 Task: Find connections with filter location Itajuípe with filter topic #newyearwith filter profile language Potuguese with filter current company Canara Bank with filter school Institute of Management Studies (IMS) Ghaziabad - Business School with filter industry Accessible Hardware Manufacturing with filter service category Financial Reporting with filter keywords title B2B Sales Specialist
Action: Mouse moved to (481, 90)
Screenshot: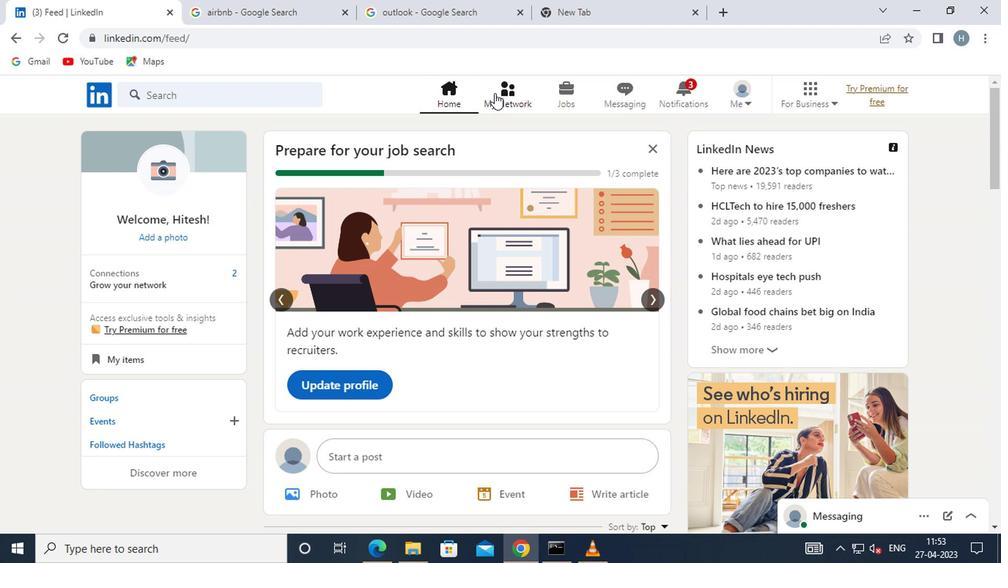 
Action: Mouse pressed left at (481, 90)
Screenshot: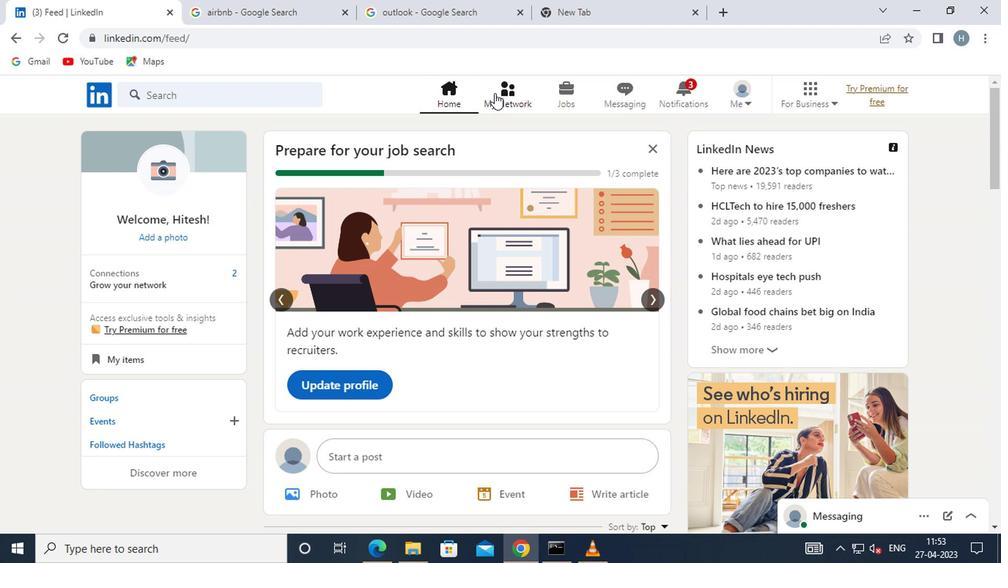 
Action: Mouse moved to (223, 164)
Screenshot: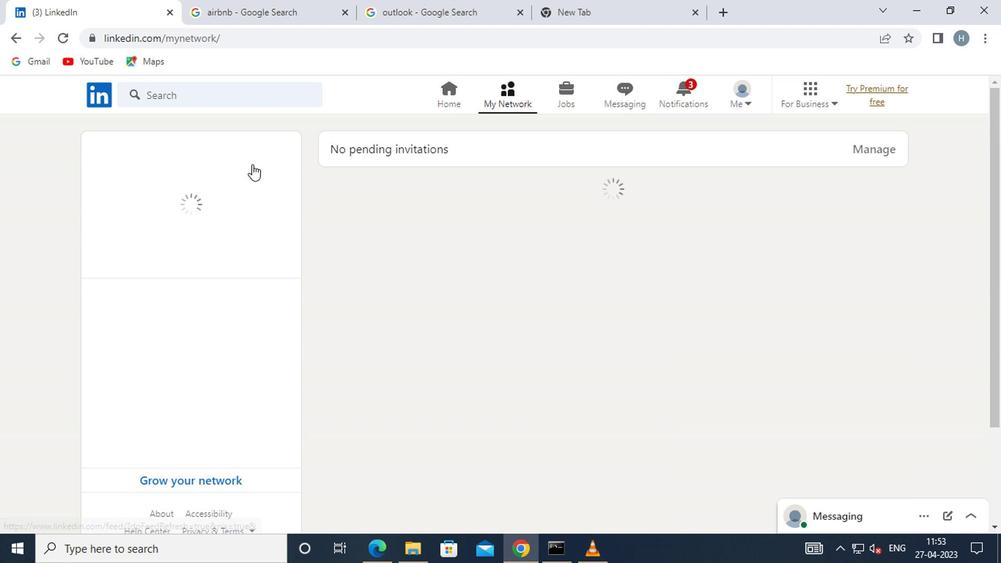 
Action: Mouse pressed left at (223, 164)
Screenshot: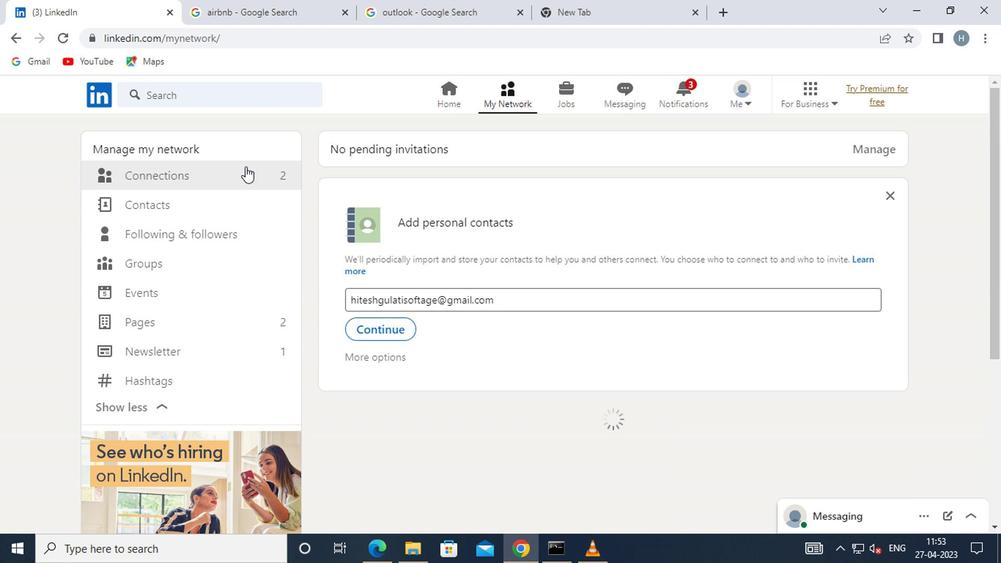 
Action: Mouse moved to (580, 172)
Screenshot: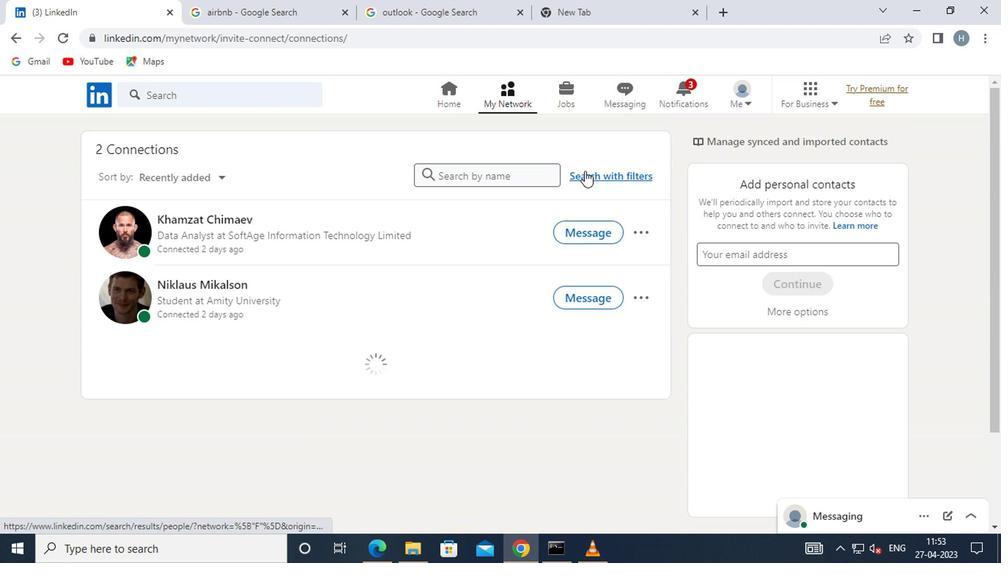 
Action: Mouse pressed left at (580, 172)
Screenshot: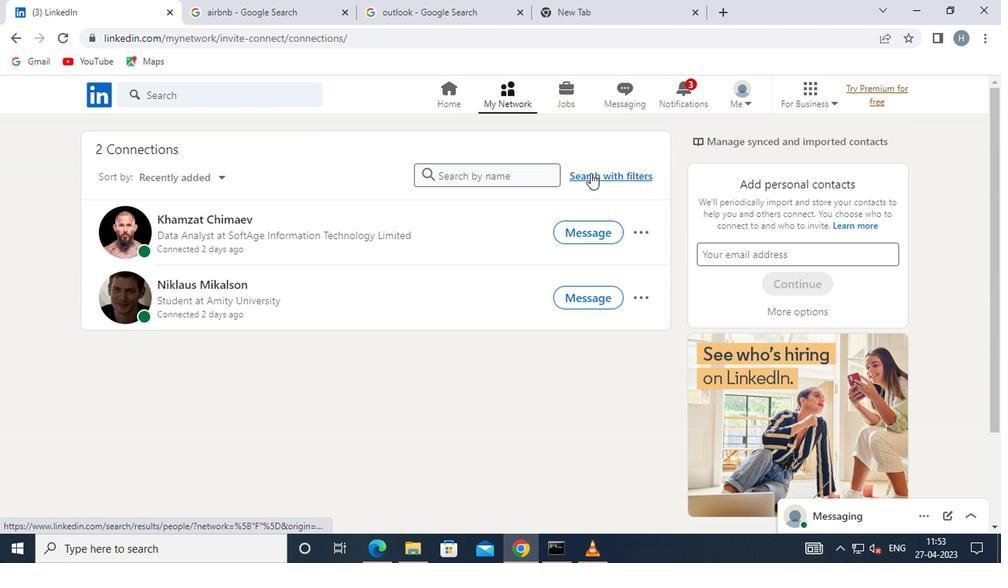 
Action: Mouse moved to (533, 137)
Screenshot: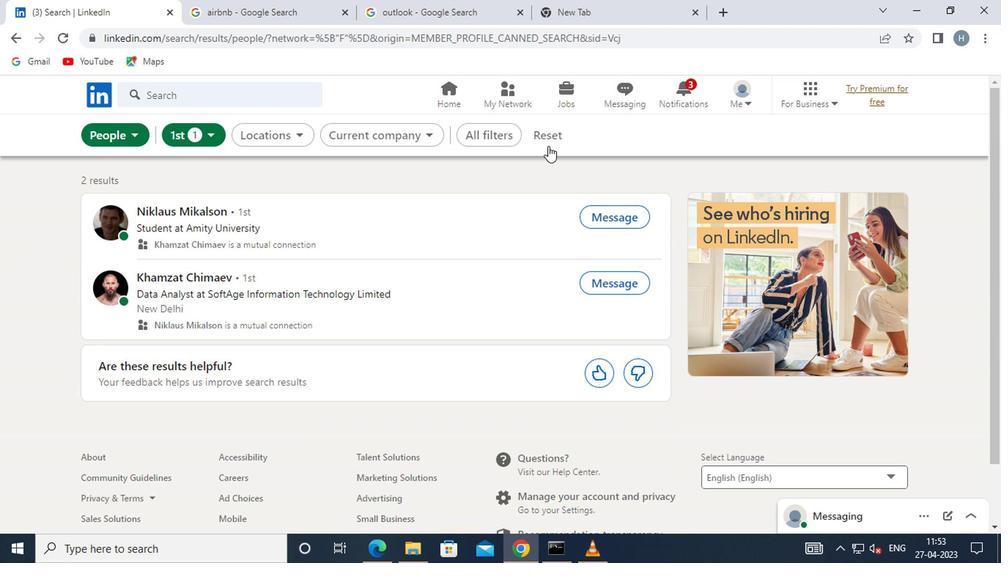 
Action: Mouse pressed left at (533, 137)
Screenshot: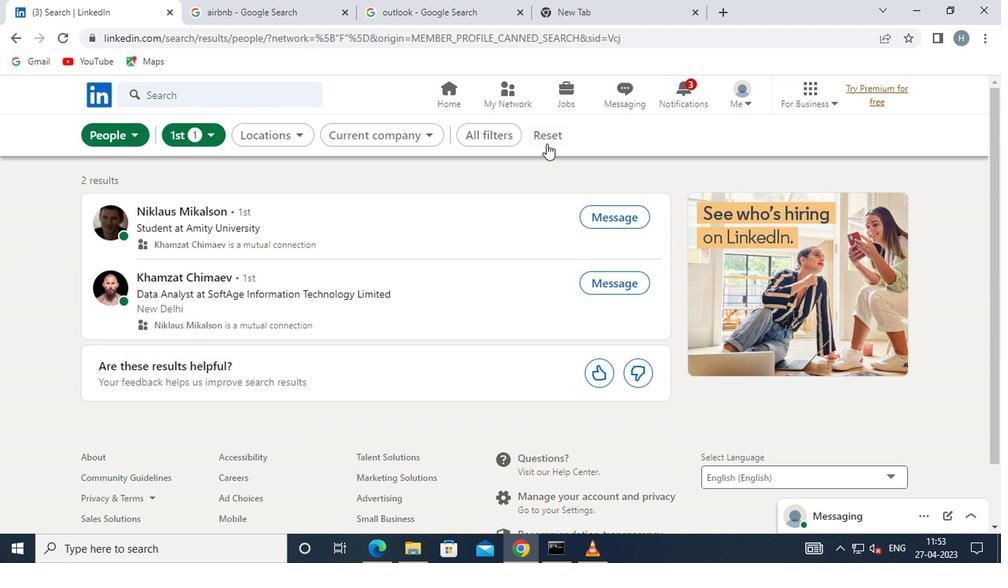 
Action: Mouse moved to (501, 130)
Screenshot: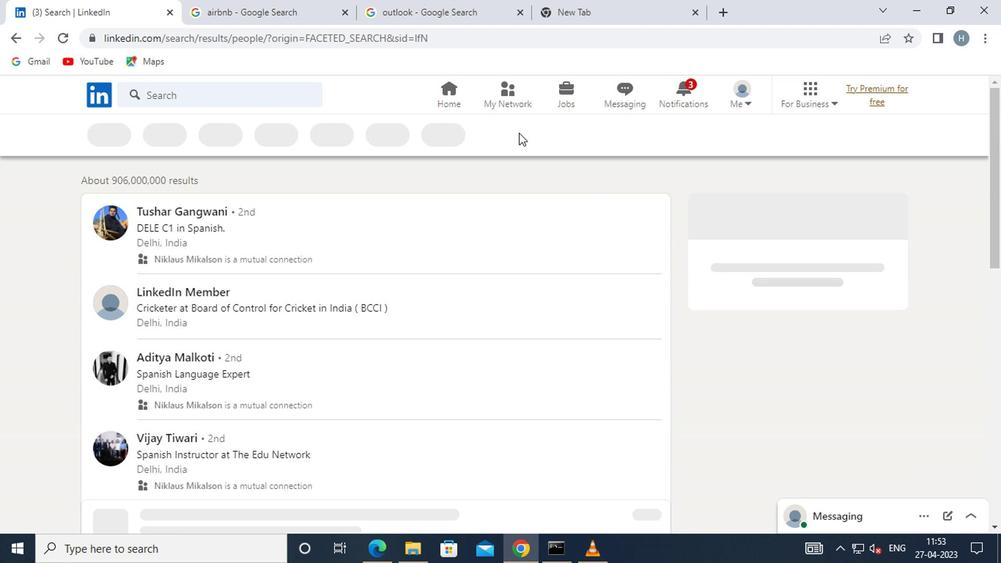 
Action: Mouse pressed left at (501, 130)
Screenshot: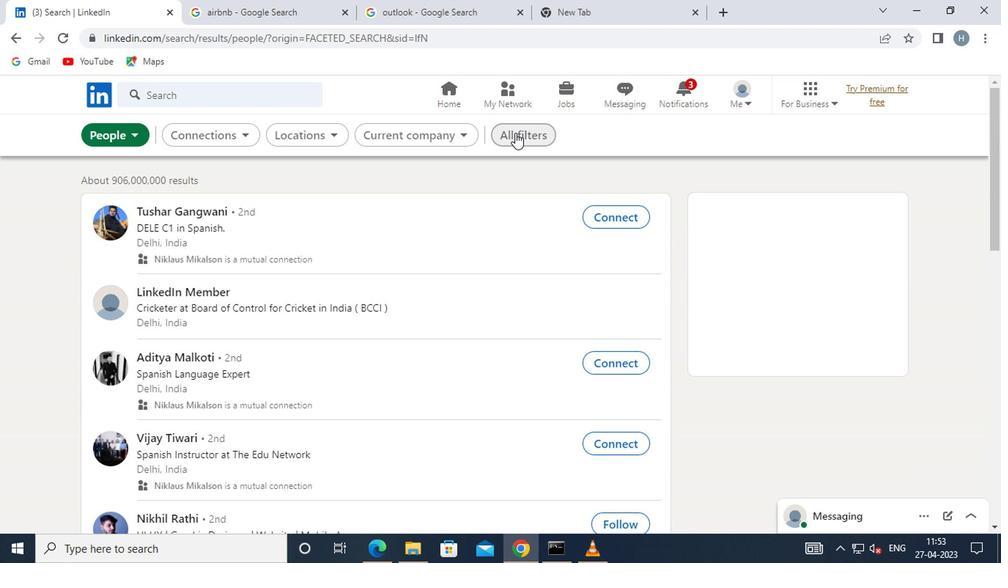 
Action: Mouse moved to (734, 249)
Screenshot: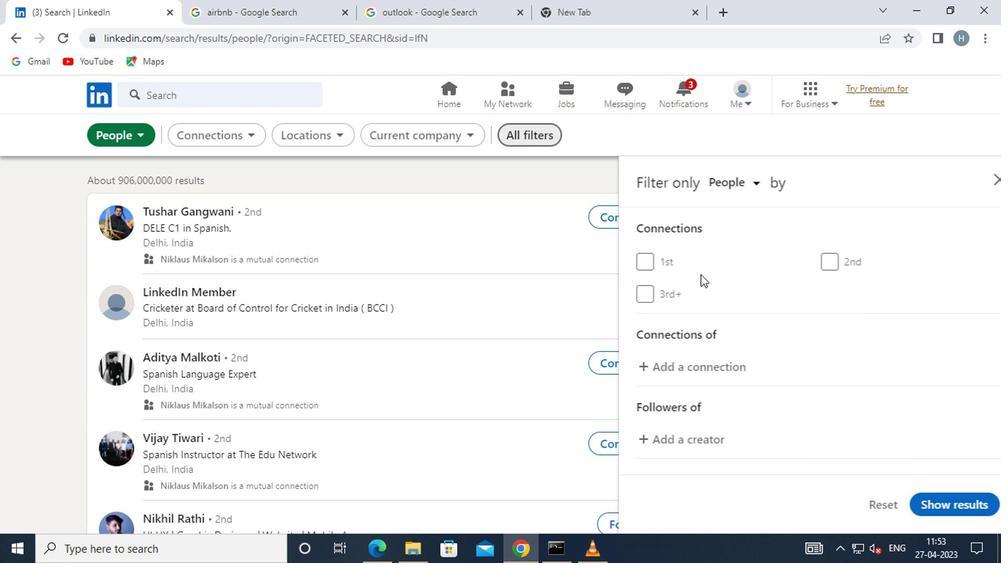 
Action: Mouse scrolled (734, 248) with delta (0, 0)
Screenshot: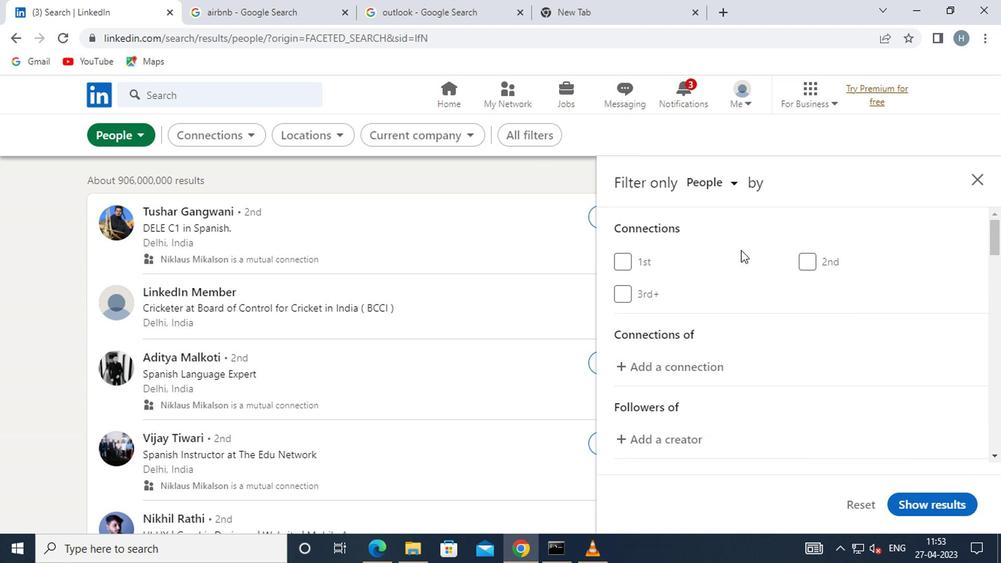 
Action: Mouse scrolled (734, 248) with delta (0, 0)
Screenshot: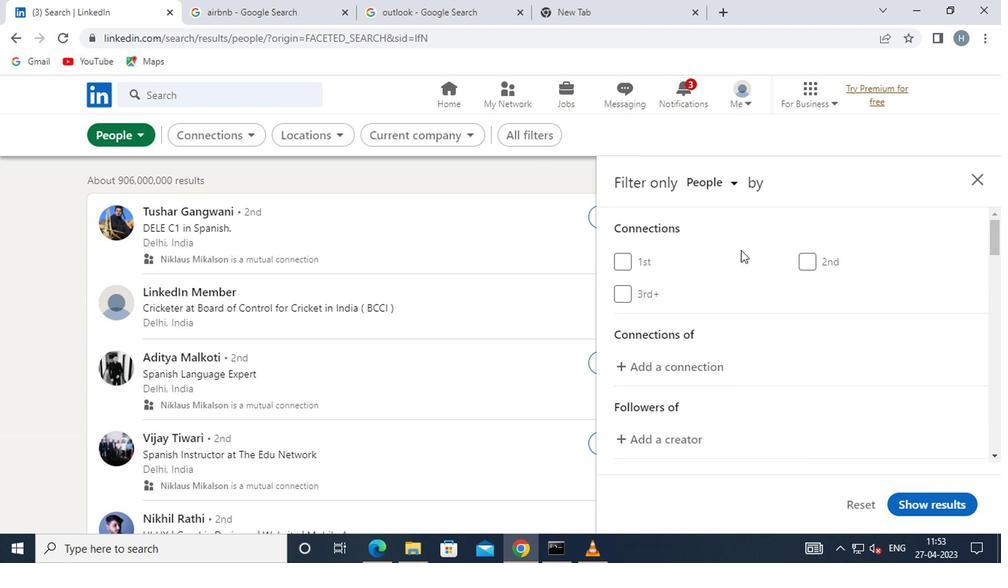 
Action: Mouse moved to (734, 249)
Screenshot: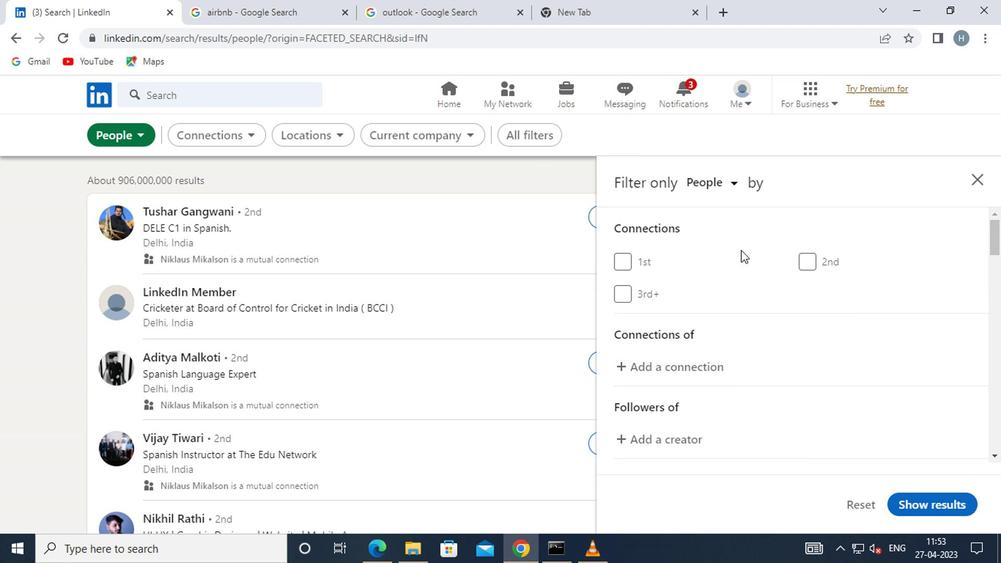 
Action: Mouse scrolled (734, 248) with delta (0, 0)
Screenshot: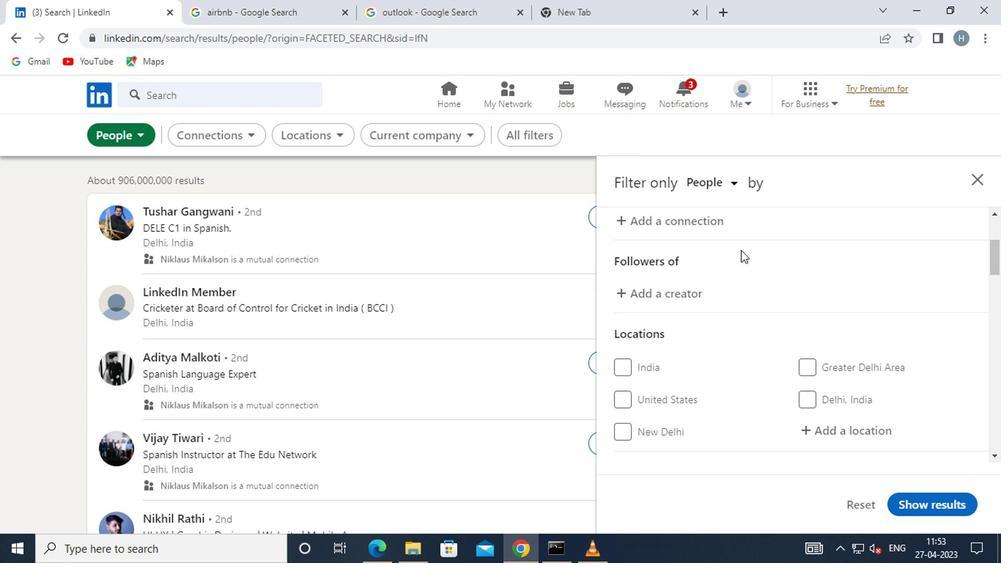
Action: Mouse moved to (822, 354)
Screenshot: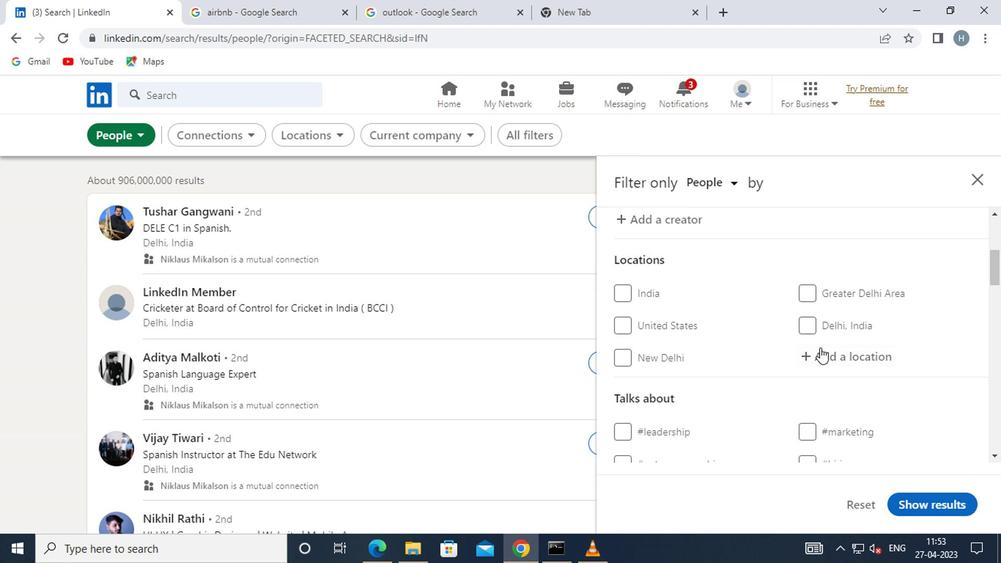 
Action: Mouse pressed left at (822, 354)
Screenshot: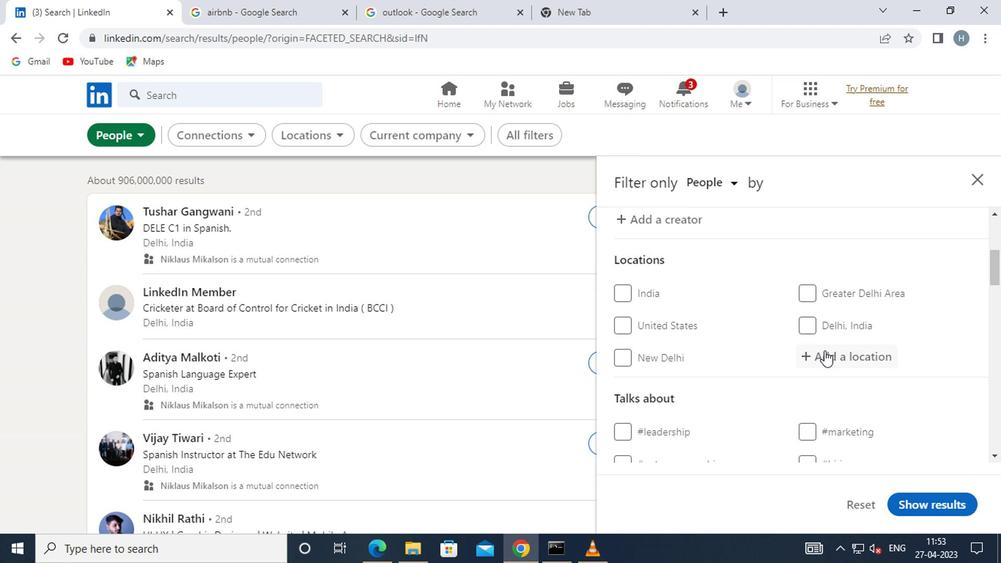 
Action: Mouse moved to (809, 350)
Screenshot: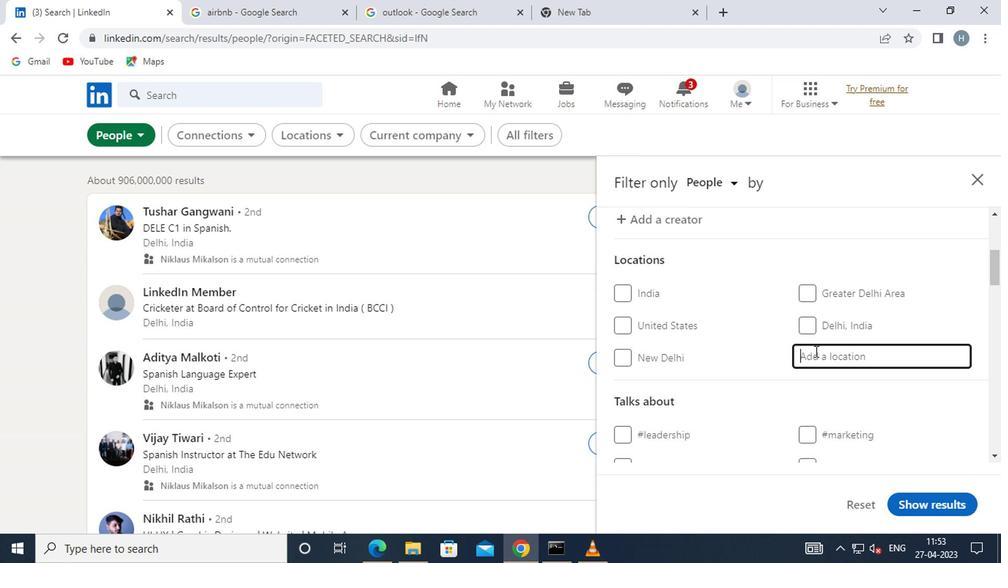 
Action: Key pressed itajuipe
Screenshot: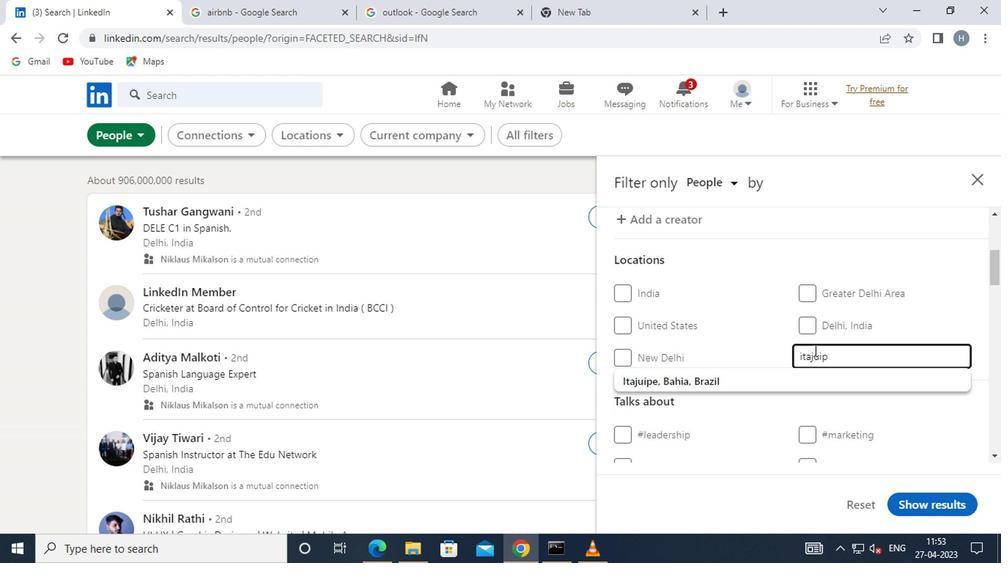 
Action: Mouse moved to (938, 322)
Screenshot: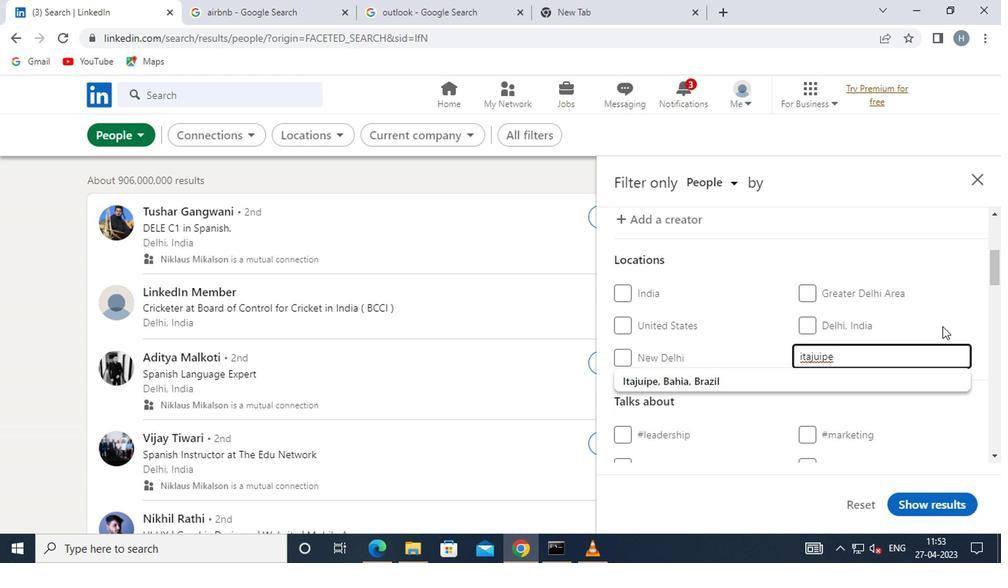 
Action: Mouse pressed left at (938, 322)
Screenshot: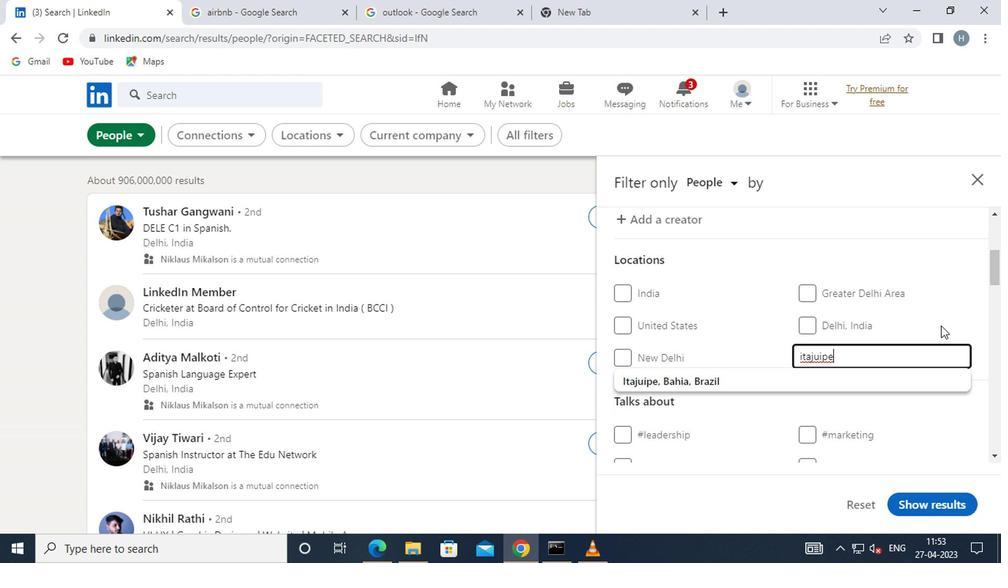 
Action: Mouse moved to (935, 321)
Screenshot: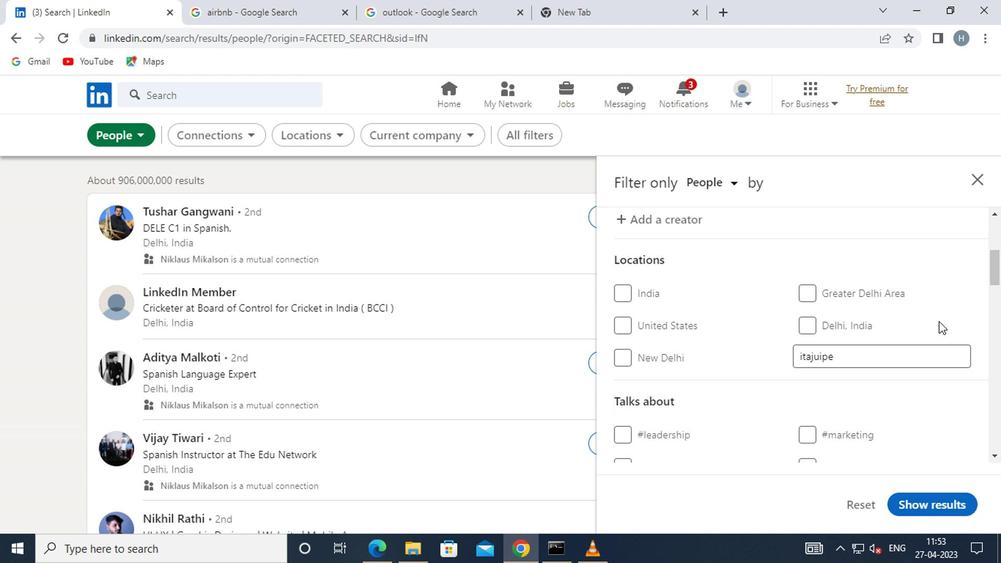 
Action: Mouse scrolled (935, 320) with delta (0, 0)
Screenshot: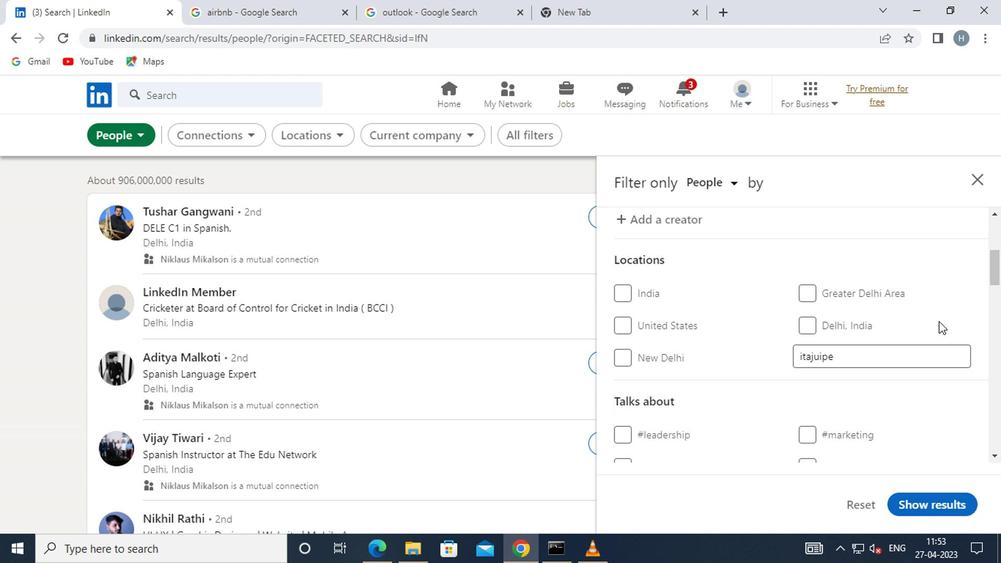 
Action: Mouse moved to (910, 321)
Screenshot: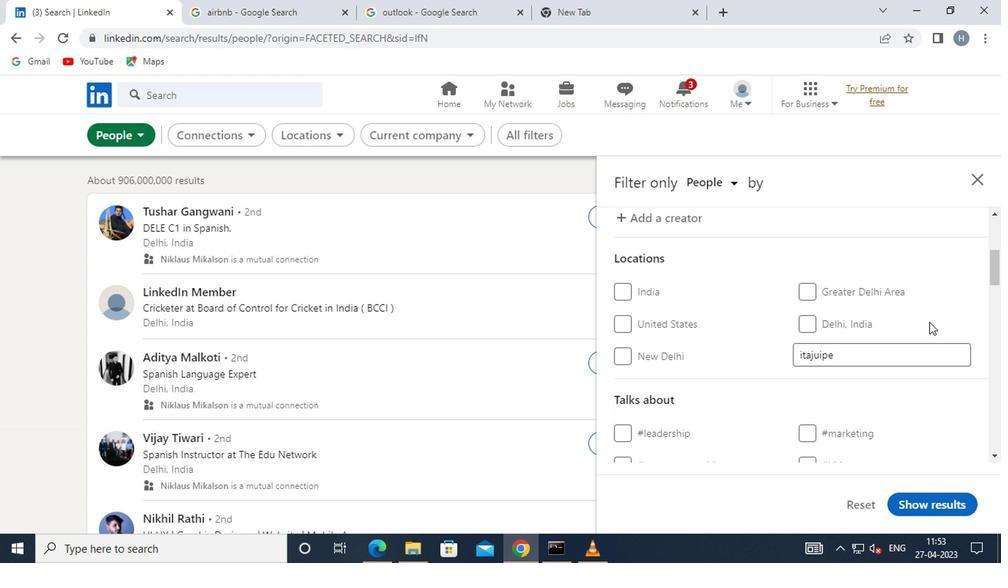 
Action: Mouse scrolled (910, 320) with delta (0, 0)
Screenshot: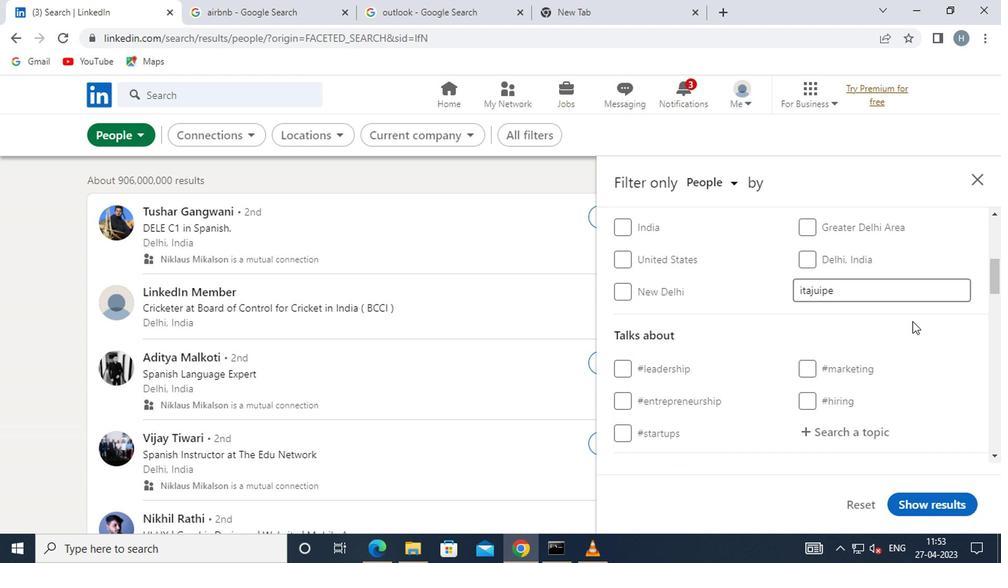 
Action: Mouse moved to (886, 349)
Screenshot: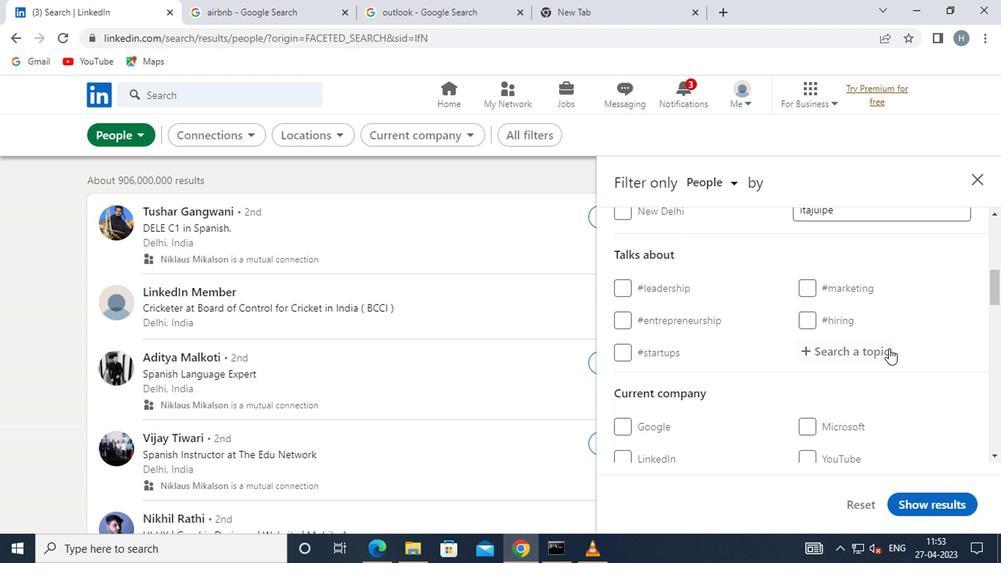 
Action: Mouse pressed left at (886, 349)
Screenshot: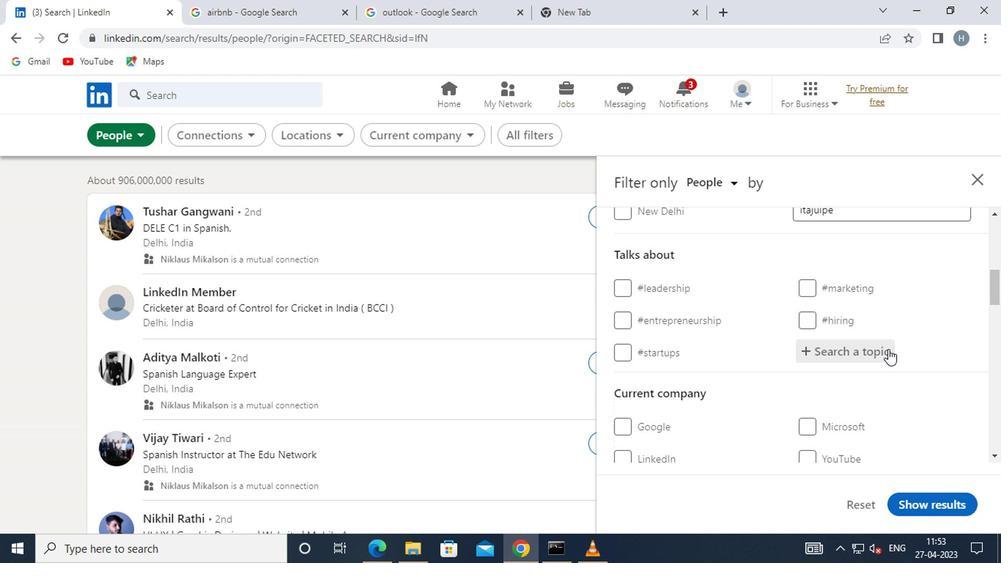 
Action: Mouse moved to (883, 348)
Screenshot: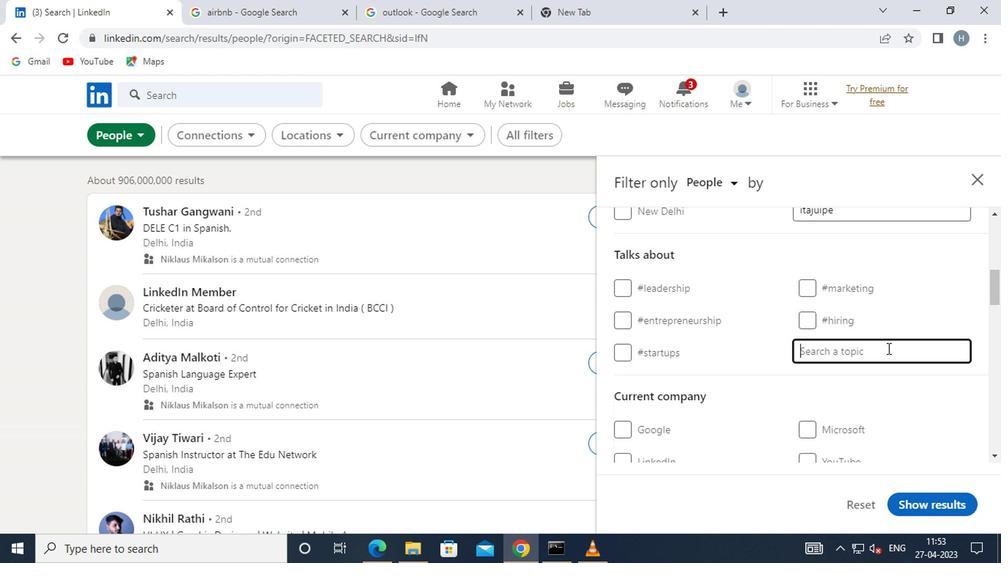 
Action: Key pressed <Key.shift><Key.shift><Key.shift>#NEWYEARWITH
Screenshot: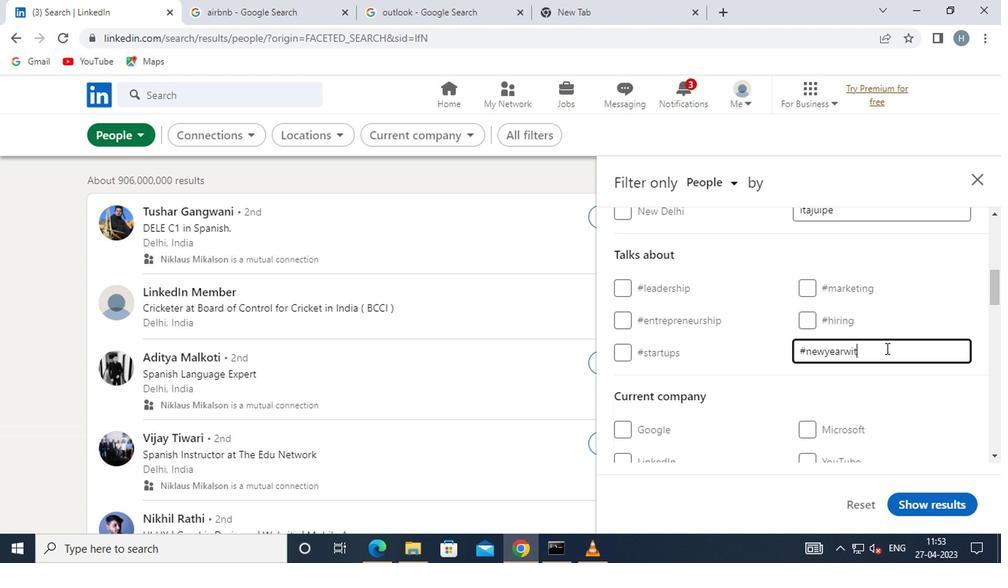 
Action: Mouse moved to (909, 382)
Screenshot: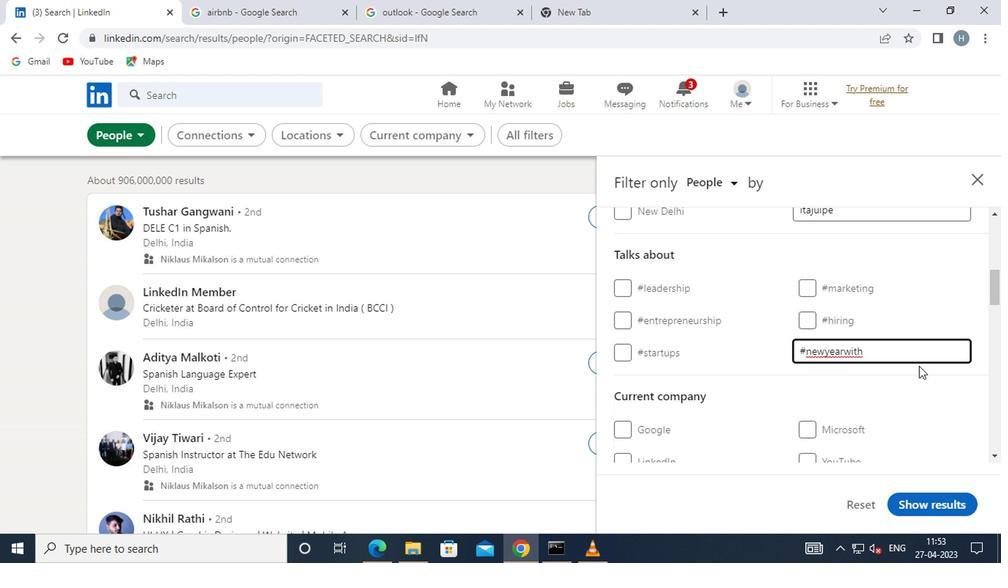 
Action: Mouse pressed left at (909, 382)
Screenshot: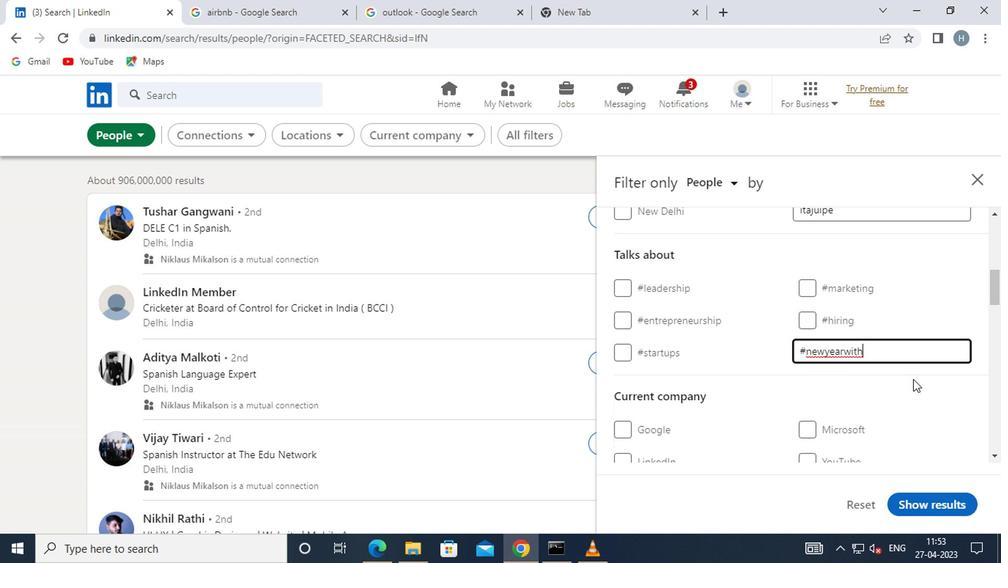 
Action: Mouse moved to (905, 382)
Screenshot: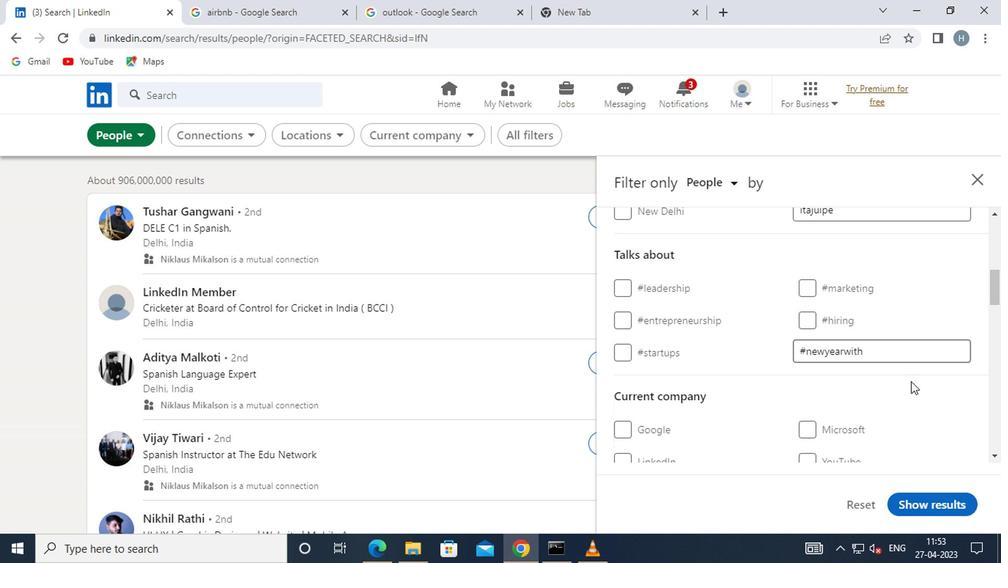 
Action: Mouse scrolled (905, 382) with delta (0, 0)
Screenshot: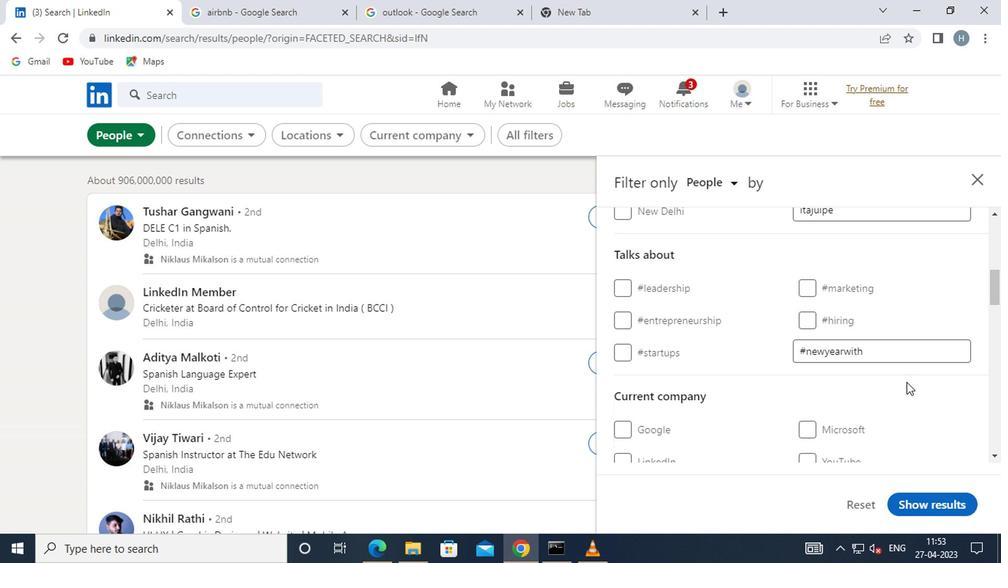 
Action: Mouse scrolled (905, 382) with delta (0, 0)
Screenshot: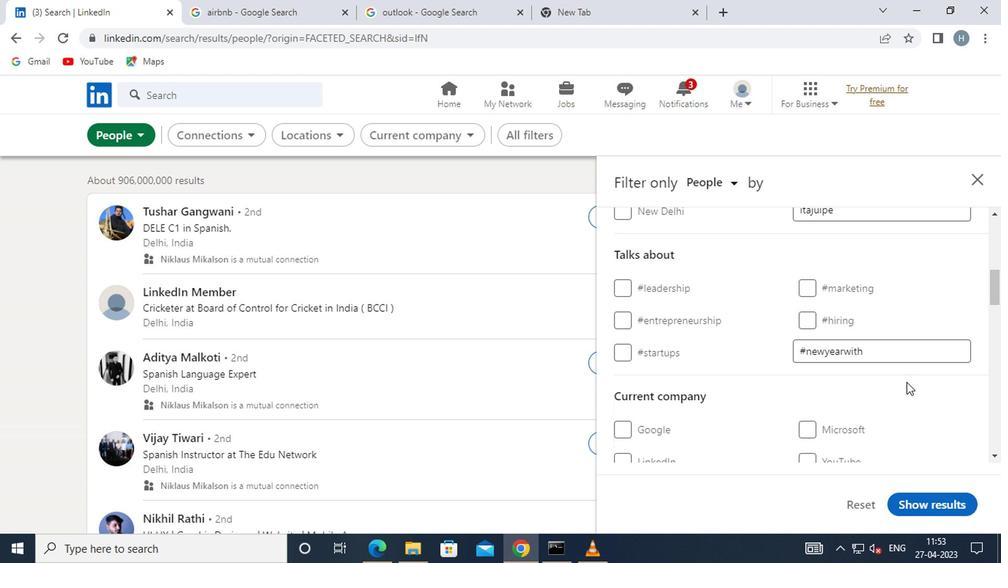 
Action: Mouse moved to (865, 338)
Screenshot: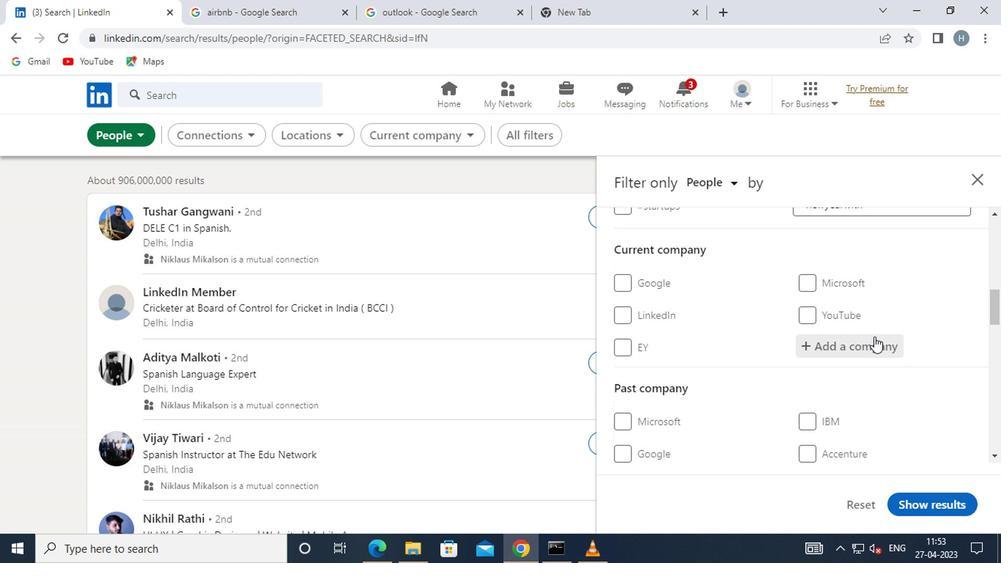 
Action: Mouse pressed left at (865, 338)
Screenshot: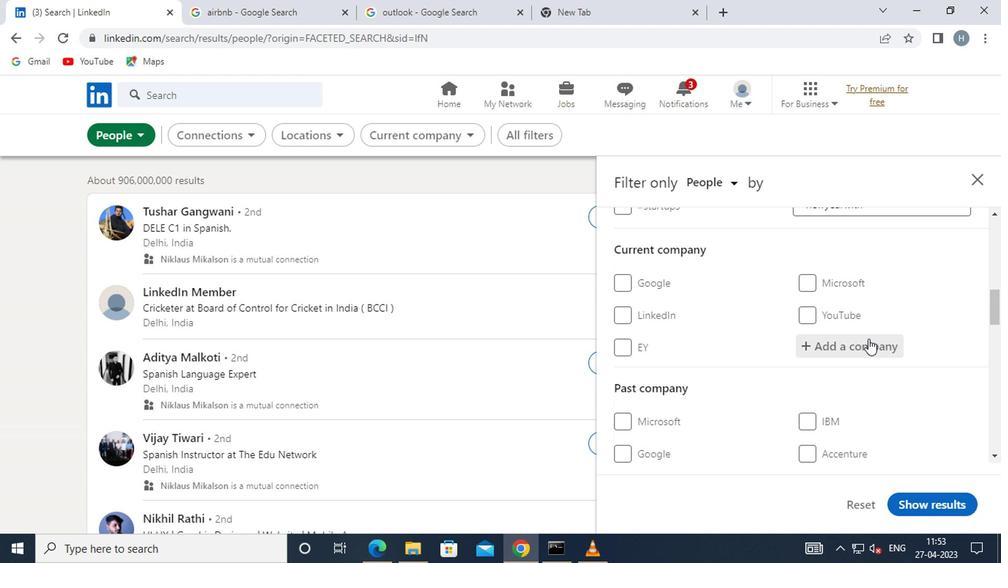 
Action: Key pressed CANARA
Screenshot: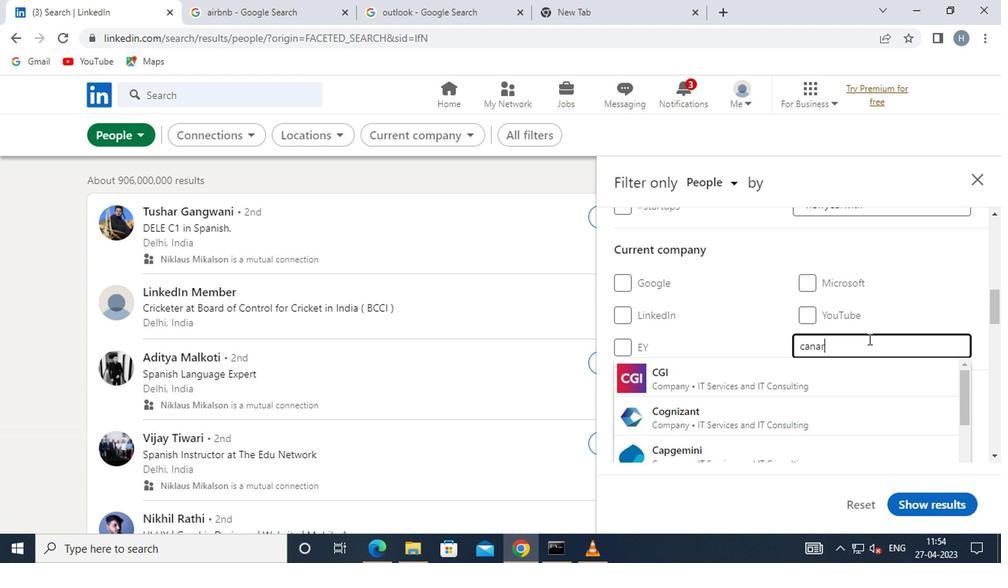 
Action: Mouse moved to (777, 373)
Screenshot: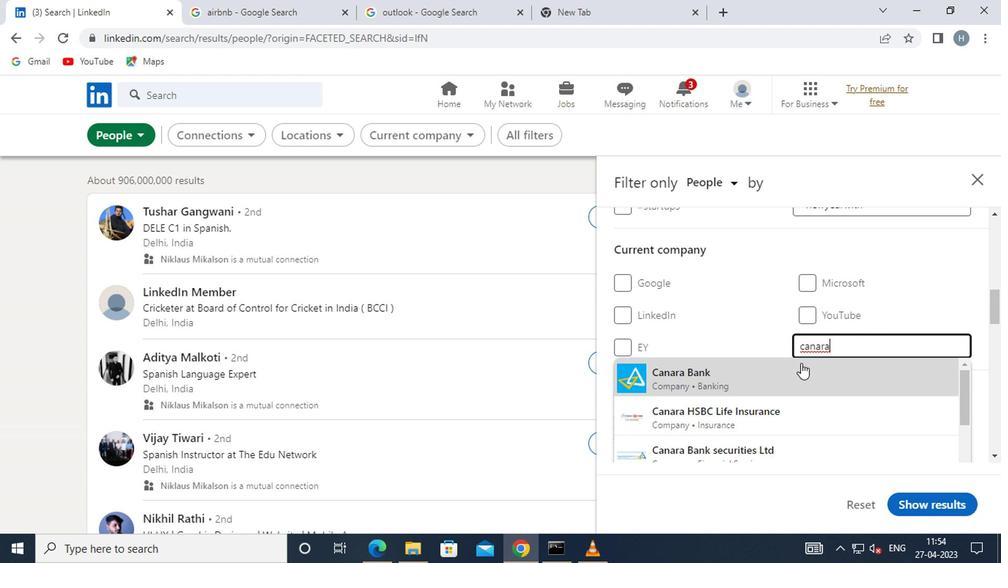 
Action: Mouse pressed left at (777, 373)
Screenshot: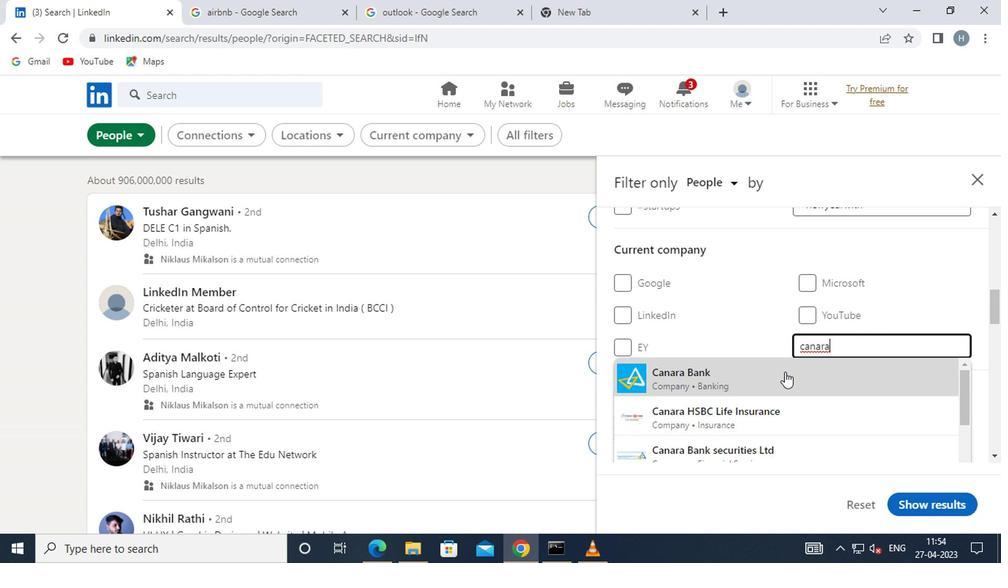 
Action: Mouse moved to (770, 343)
Screenshot: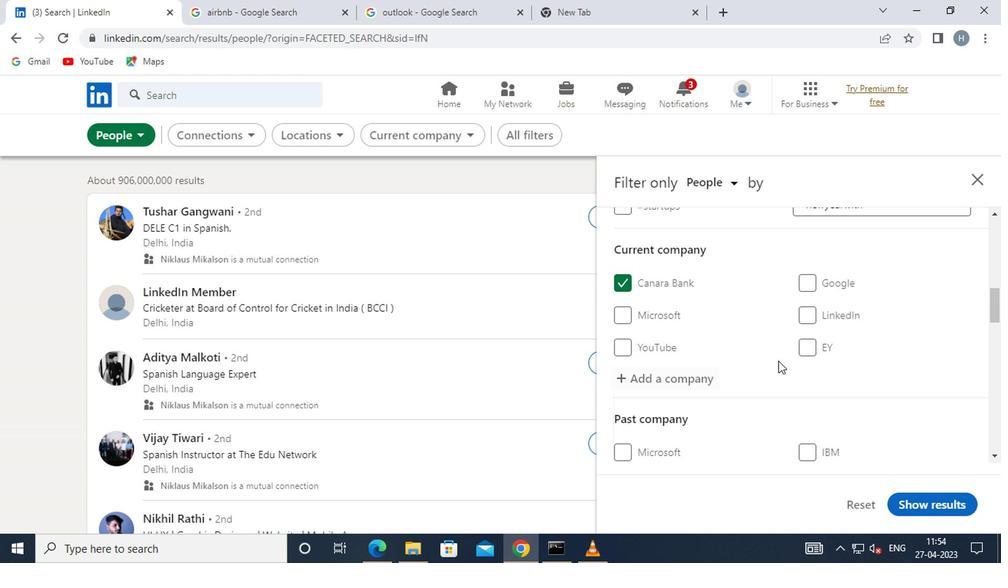 
Action: Mouse scrolled (770, 342) with delta (0, -1)
Screenshot: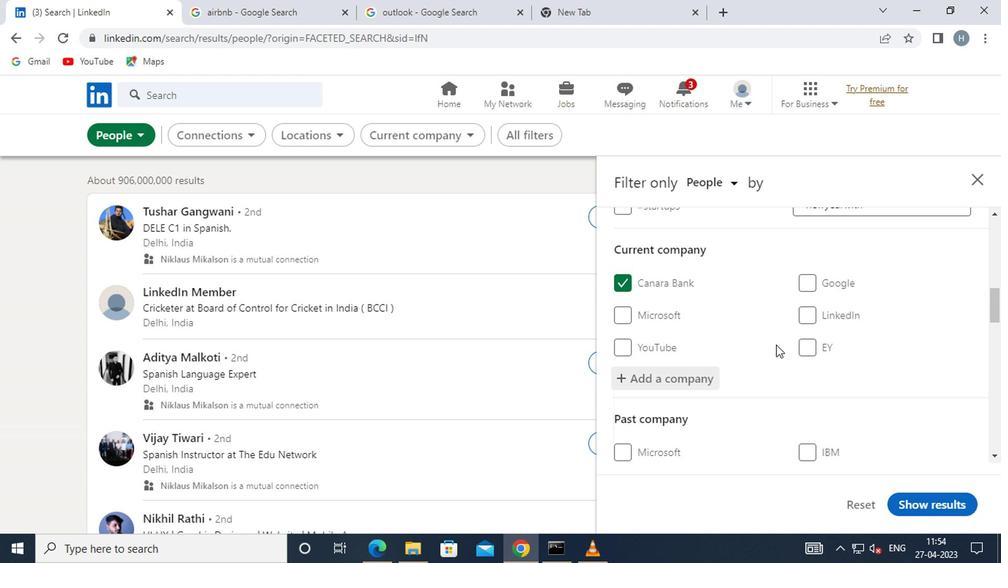 
Action: Mouse scrolled (770, 342) with delta (0, -1)
Screenshot: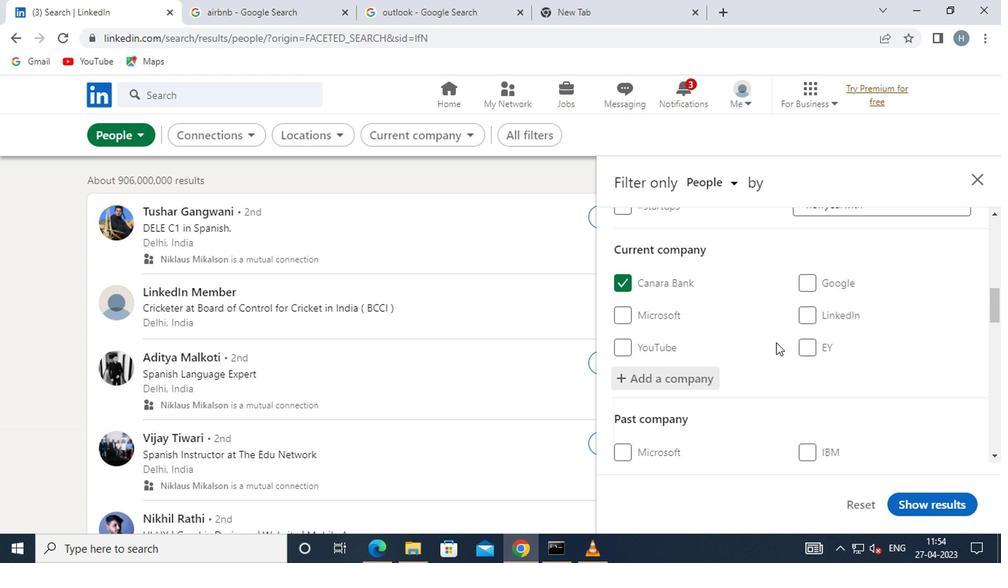 
Action: Mouse moved to (769, 343)
Screenshot: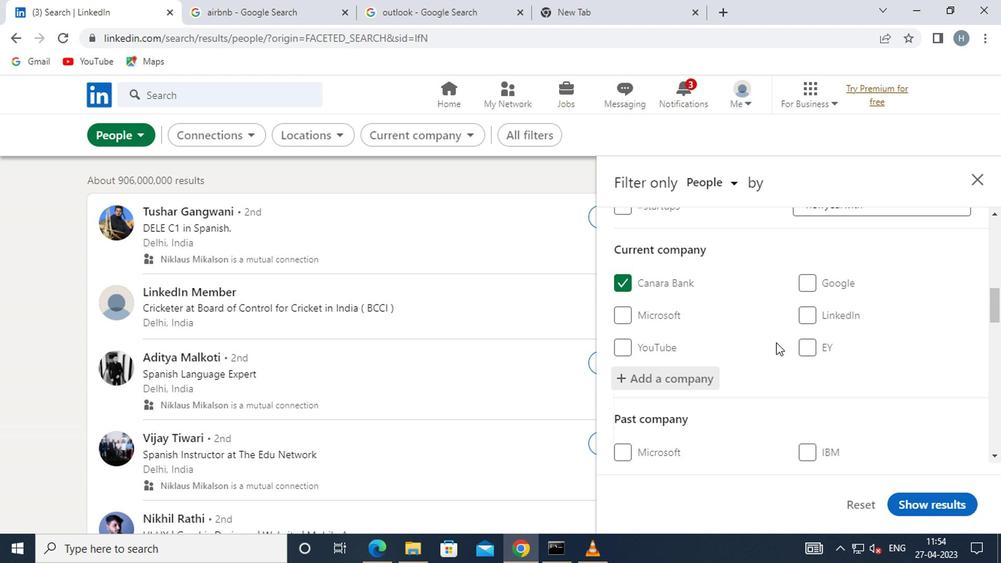 
Action: Mouse scrolled (769, 342) with delta (0, -1)
Screenshot: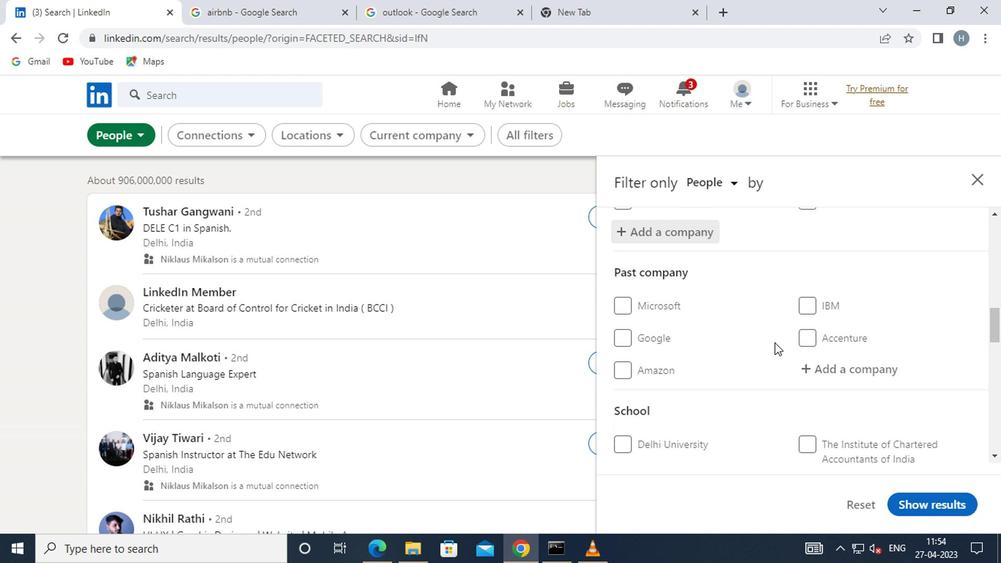 
Action: Mouse scrolled (769, 342) with delta (0, -1)
Screenshot: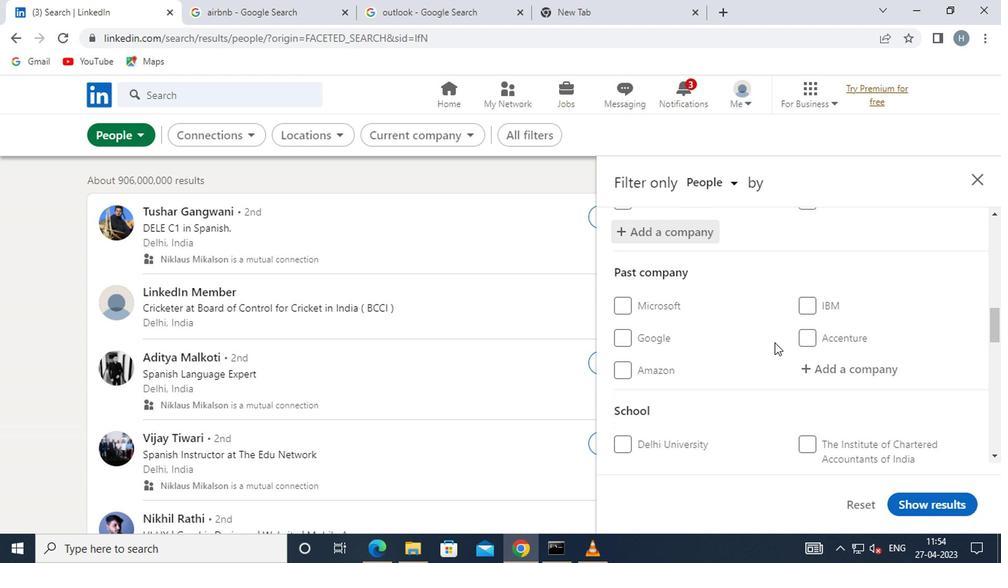 
Action: Mouse moved to (862, 376)
Screenshot: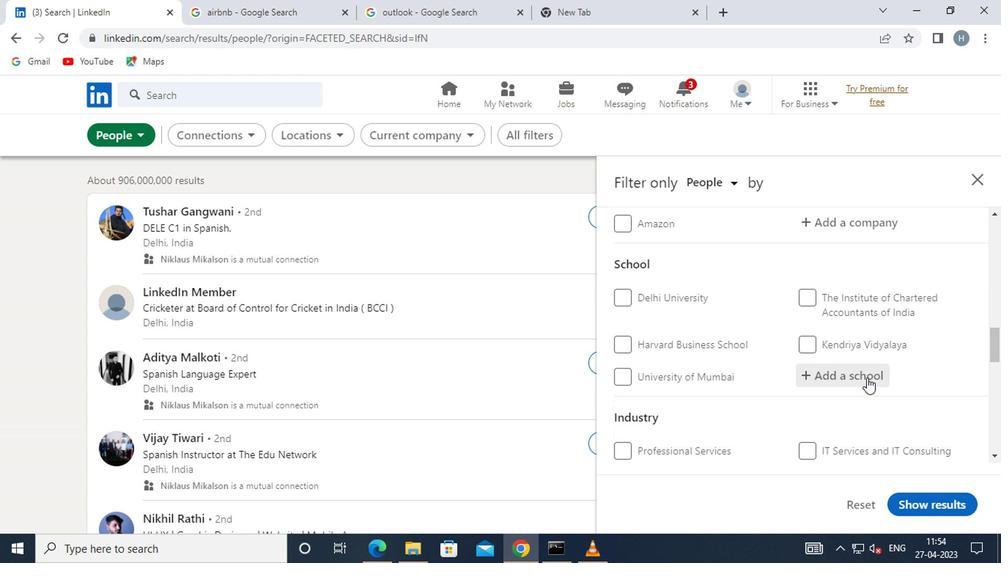 
Action: Mouse pressed left at (862, 376)
Screenshot: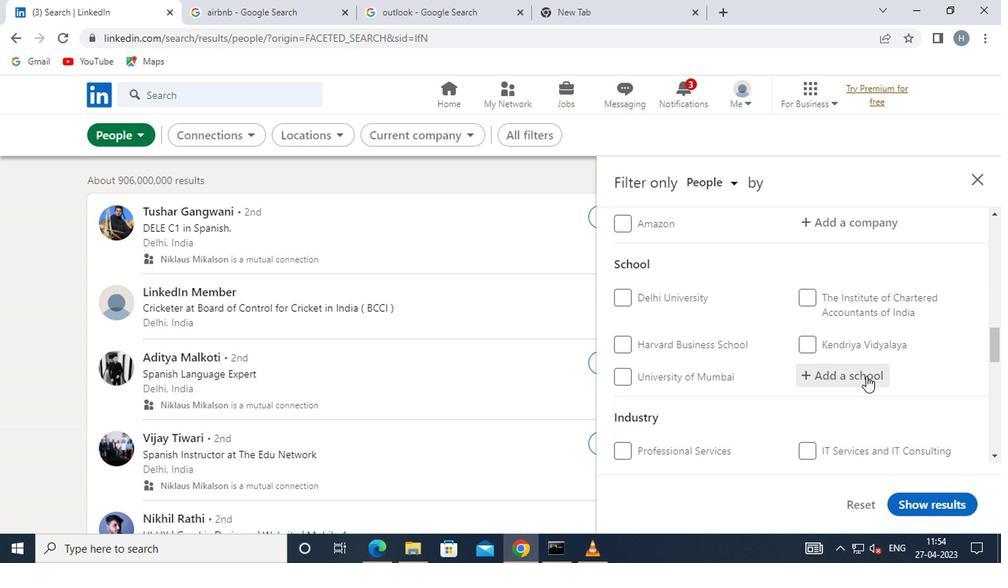 
Action: Key pressed INSTITUTE<Key.space>OF<Key.space>MANAGEMENT<Key.space>STUDIES<Key.space>G
Screenshot: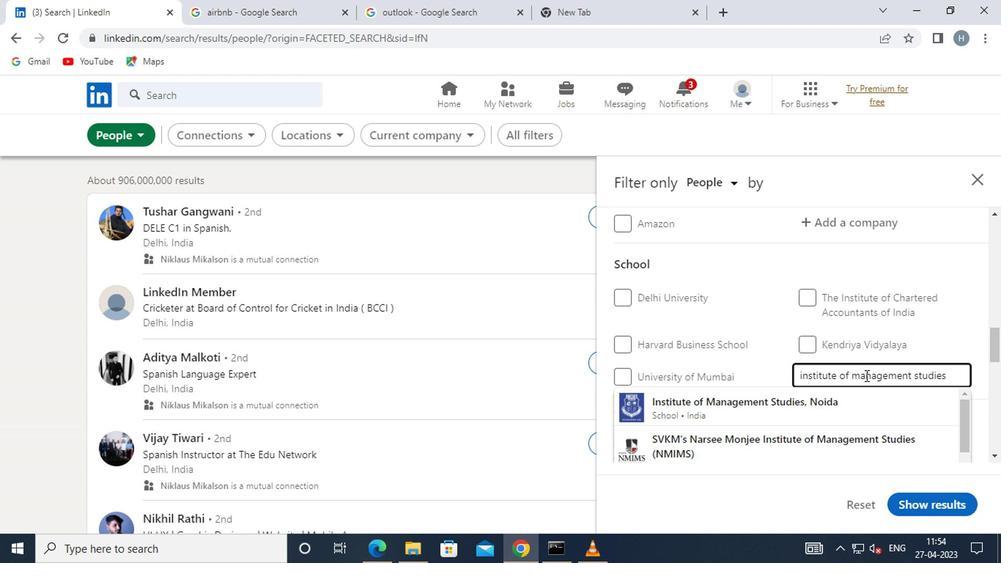 
Action: Mouse moved to (834, 404)
Screenshot: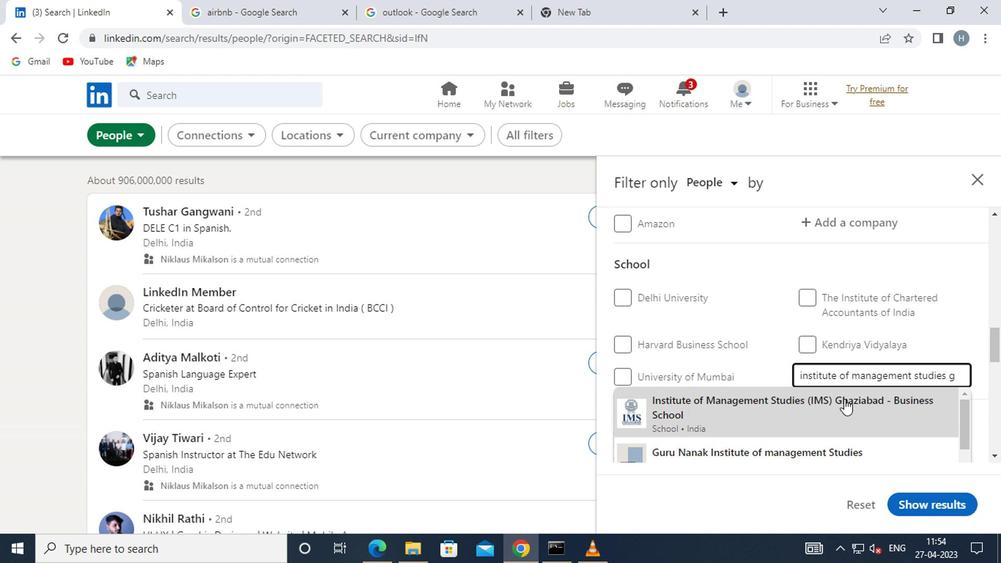 
Action: Mouse pressed left at (834, 404)
Screenshot: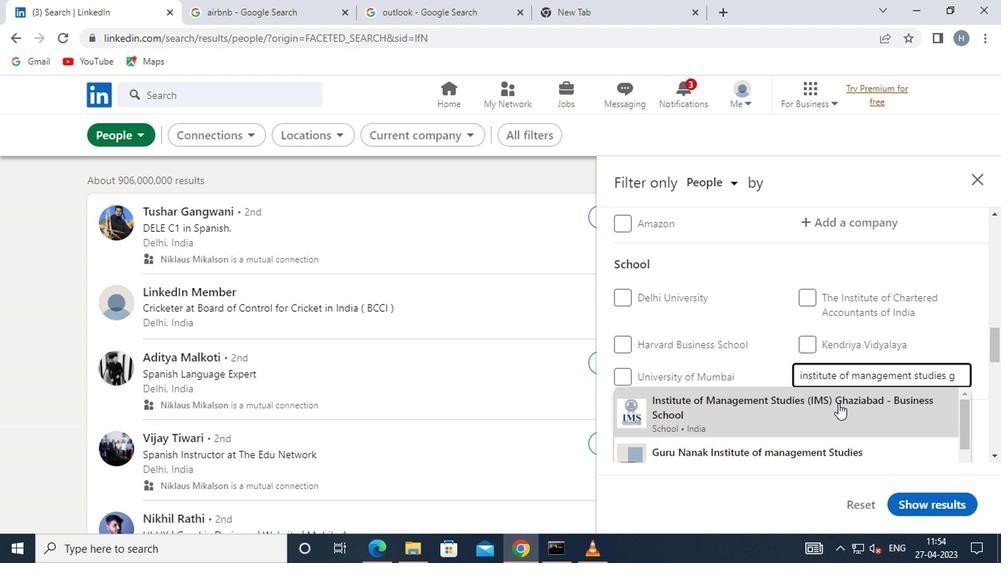 
Action: Mouse moved to (809, 388)
Screenshot: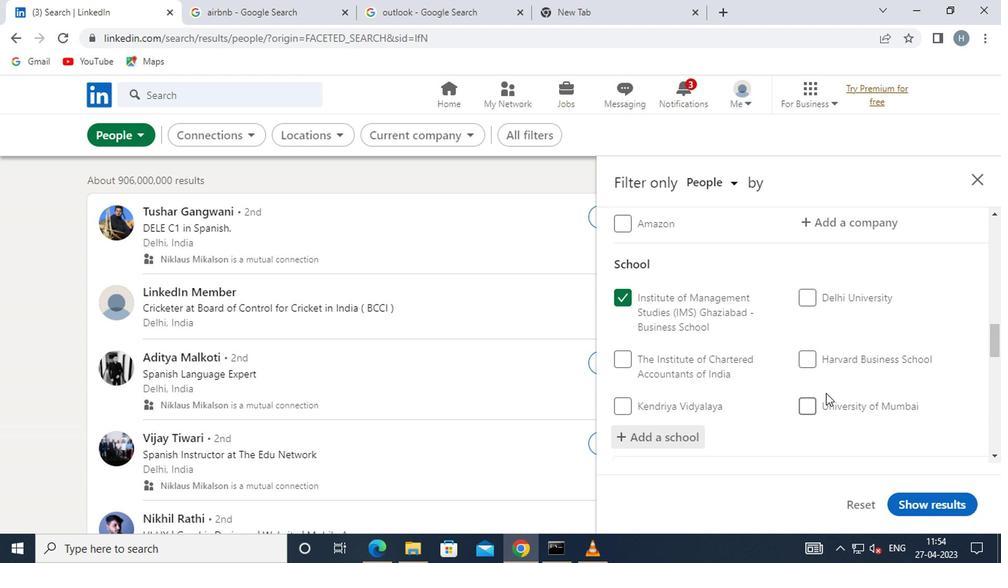 
Action: Mouse scrolled (809, 387) with delta (0, -1)
Screenshot: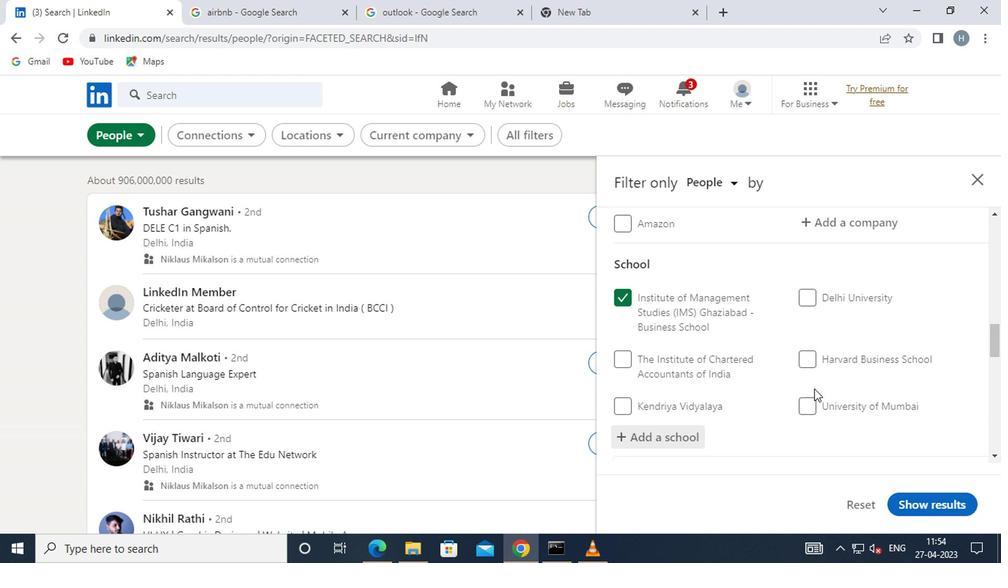 
Action: Mouse scrolled (809, 387) with delta (0, -1)
Screenshot: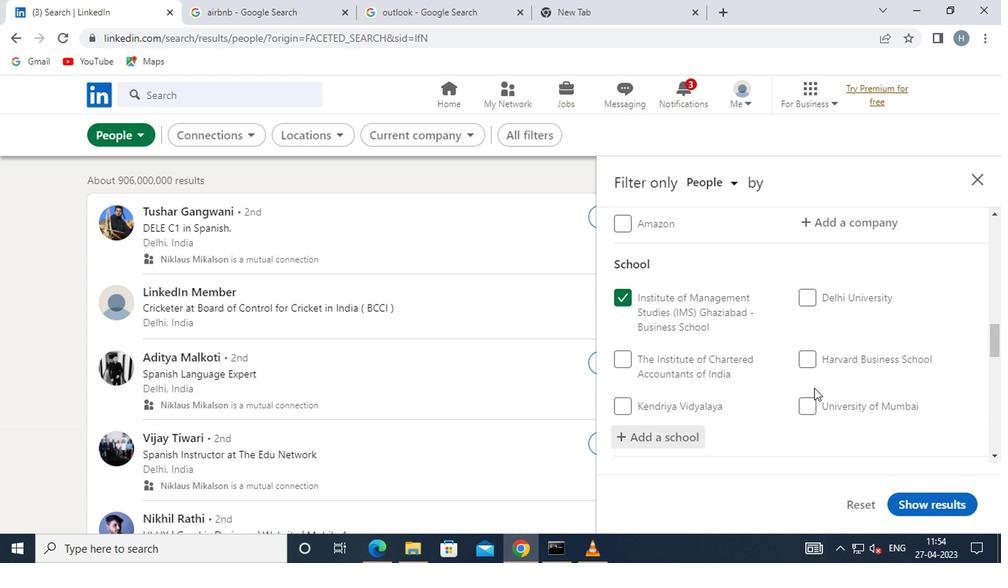 
Action: Mouse moved to (799, 373)
Screenshot: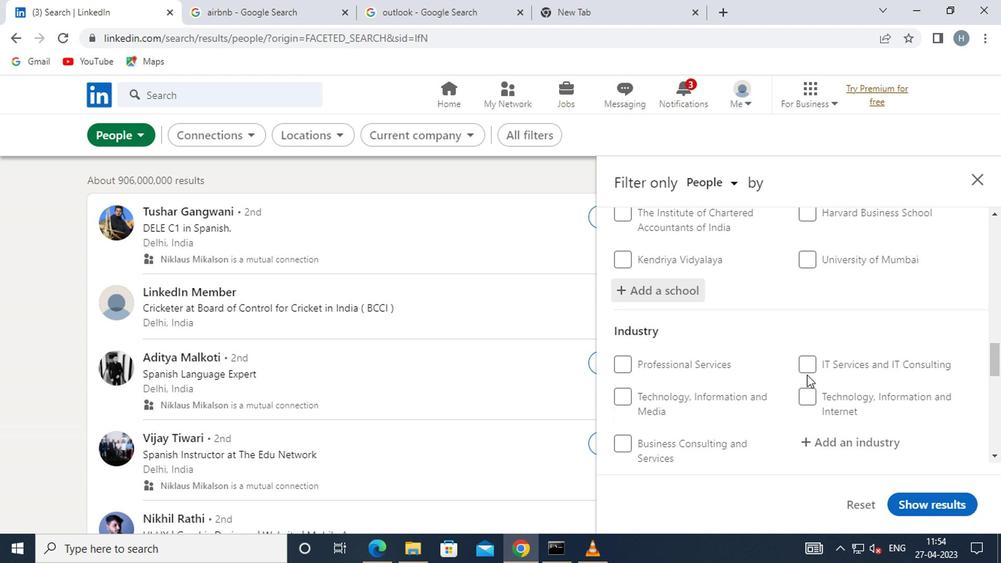 
Action: Mouse scrolled (799, 372) with delta (0, -1)
Screenshot: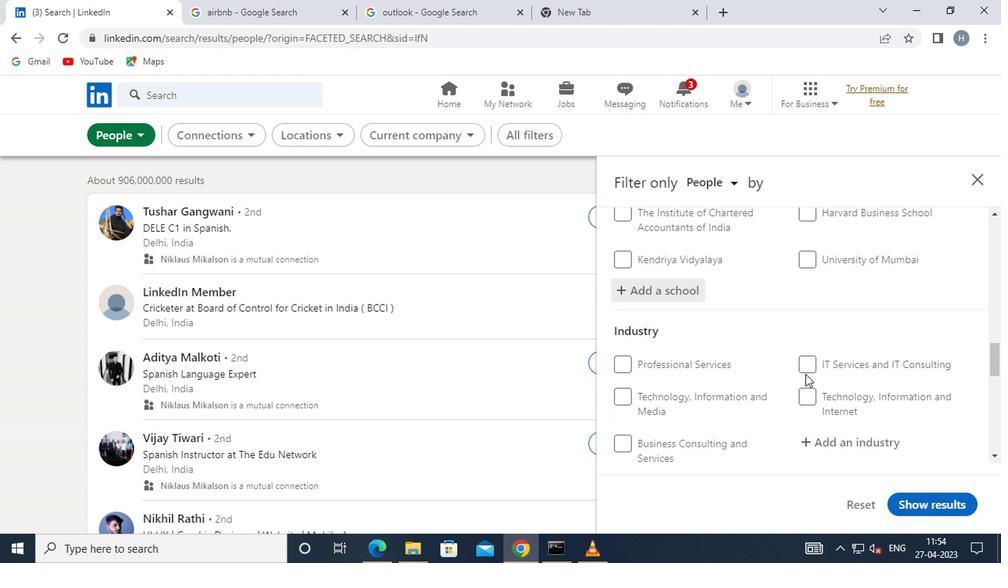 
Action: Mouse moved to (861, 370)
Screenshot: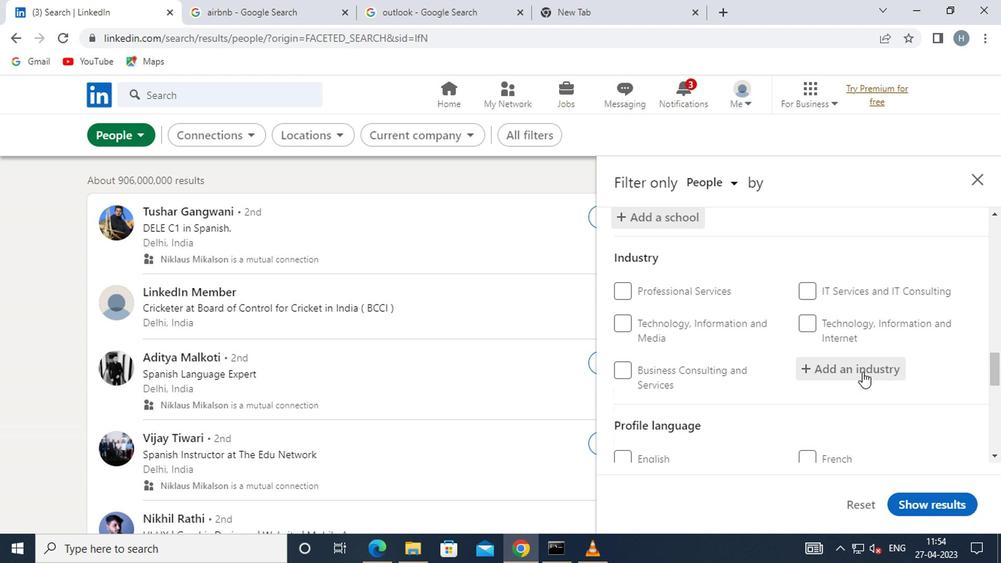 
Action: Mouse pressed left at (861, 370)
Screenshot: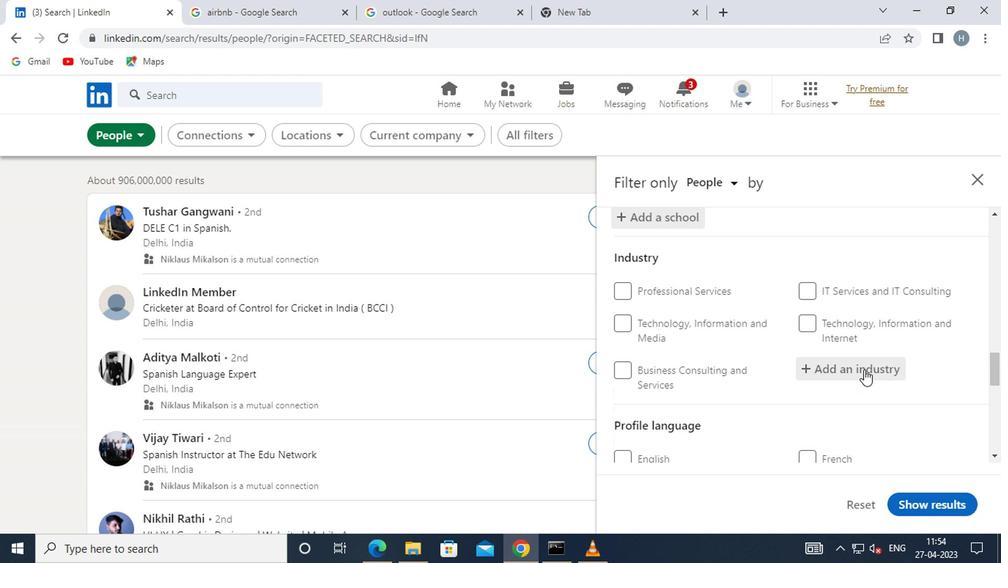 
Action: Mouse moved to (859, 370)
Screenshot: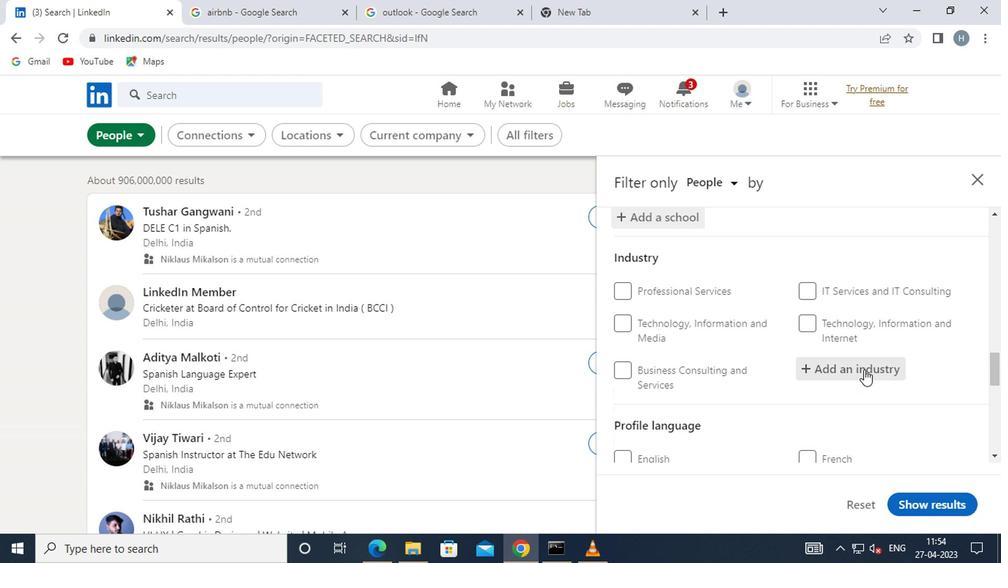 
Action: Key pressed <Key.shift>ACCESS
Screenshot: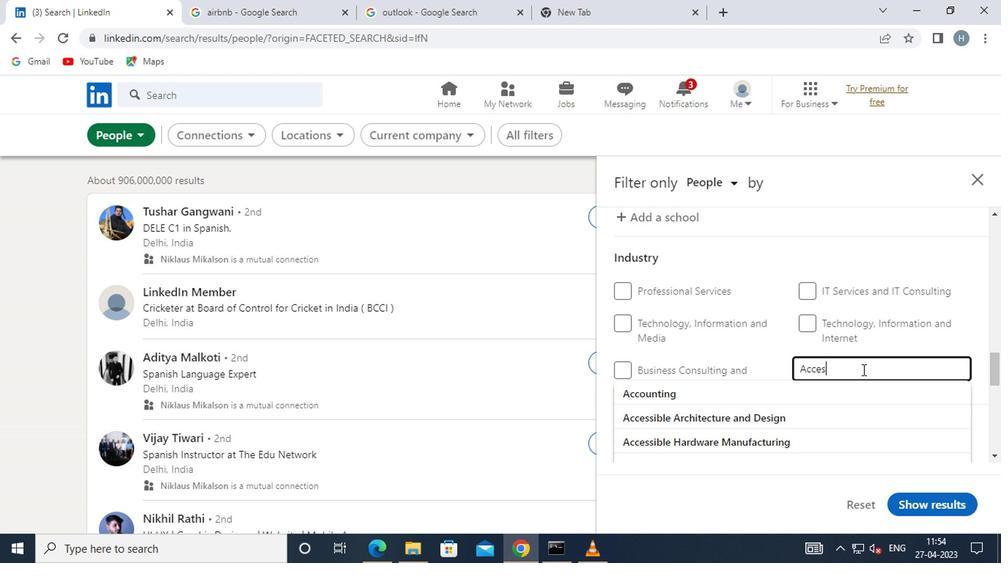 
Action: Mouse moved to (846, 375)
Screenshot: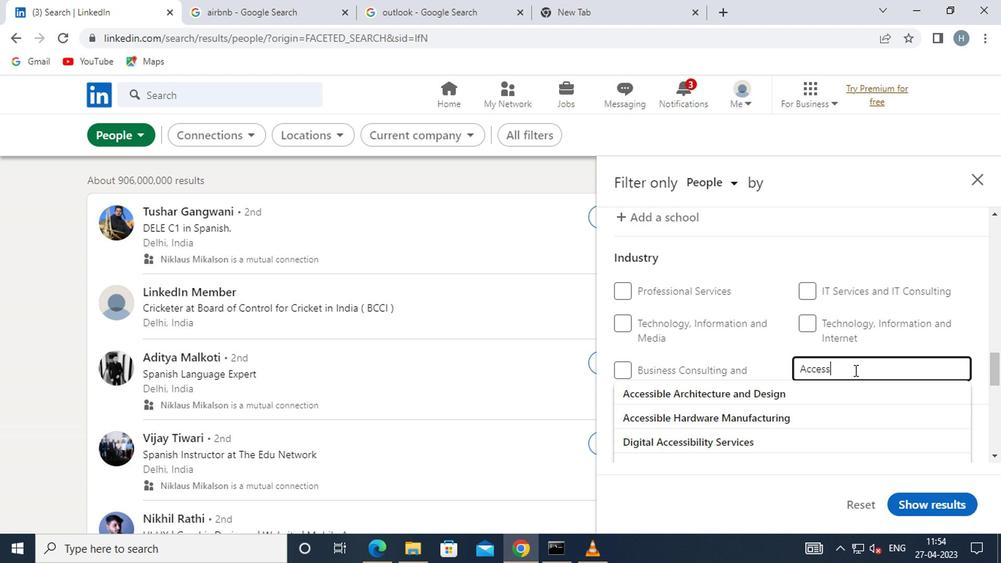 
Action: Key pressed I
Screenshot: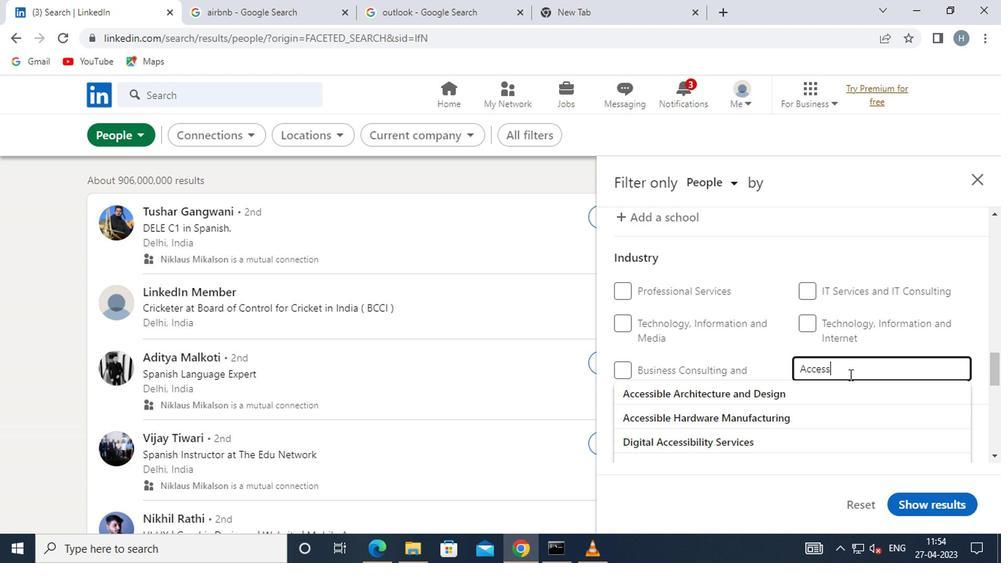 
Action: Mouse moved to (844, 377)
Screenshot: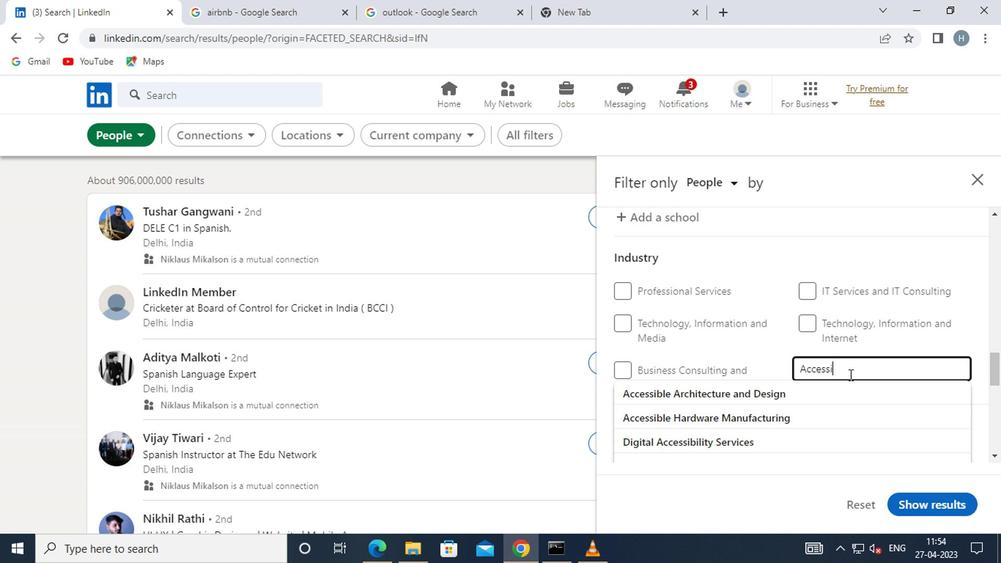 
Action: Key pressed B
Screenshot: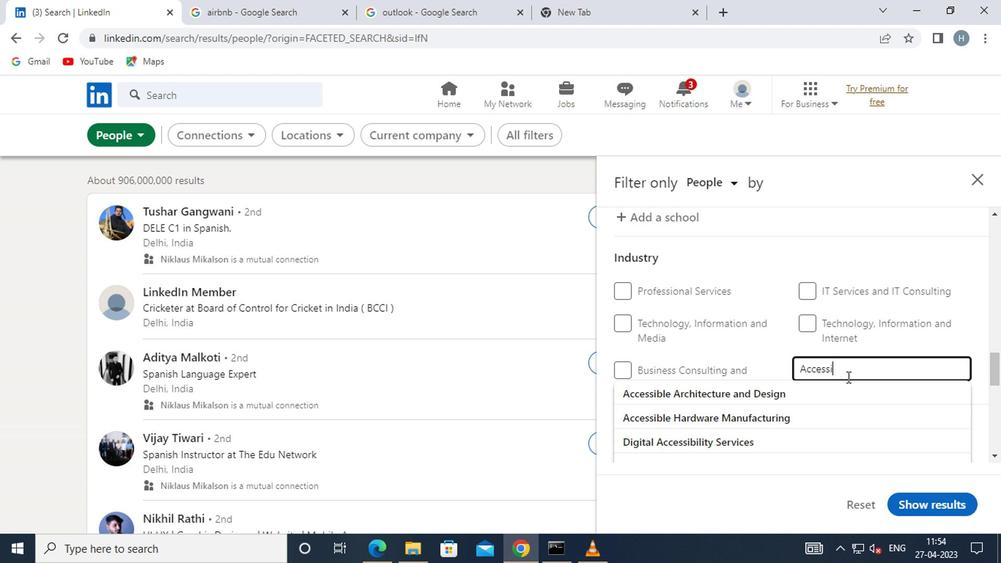 
Action: Mouse moved to (844, 378)
Screenshot: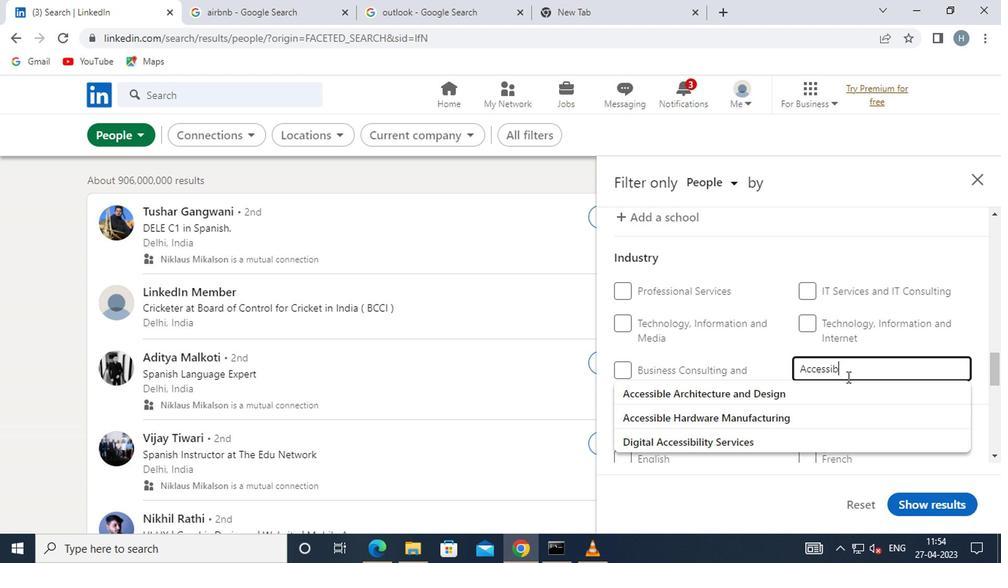 
Action: Key pressed L
Screenshot: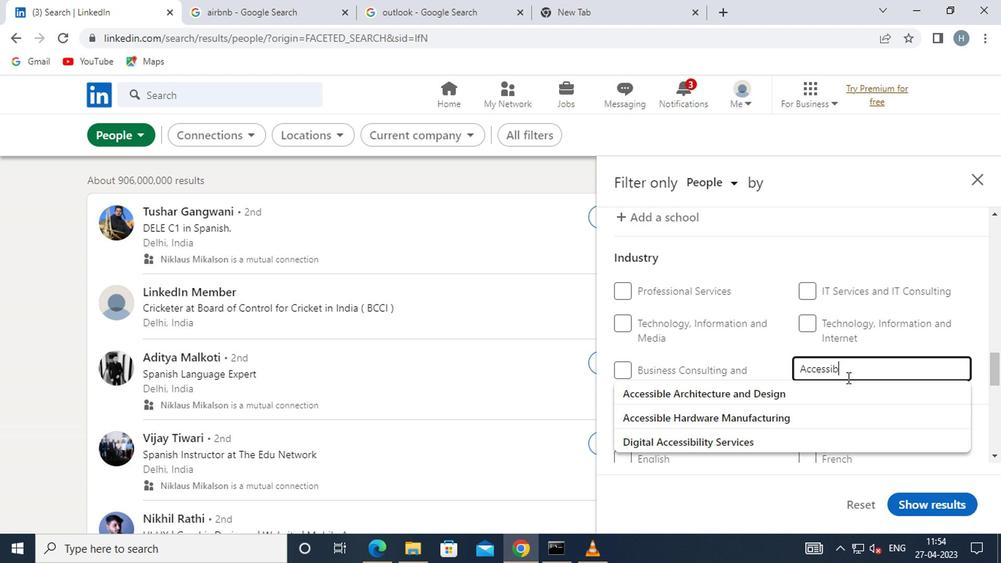 
Action: Mouse moved to (841, 380)
Screenshot: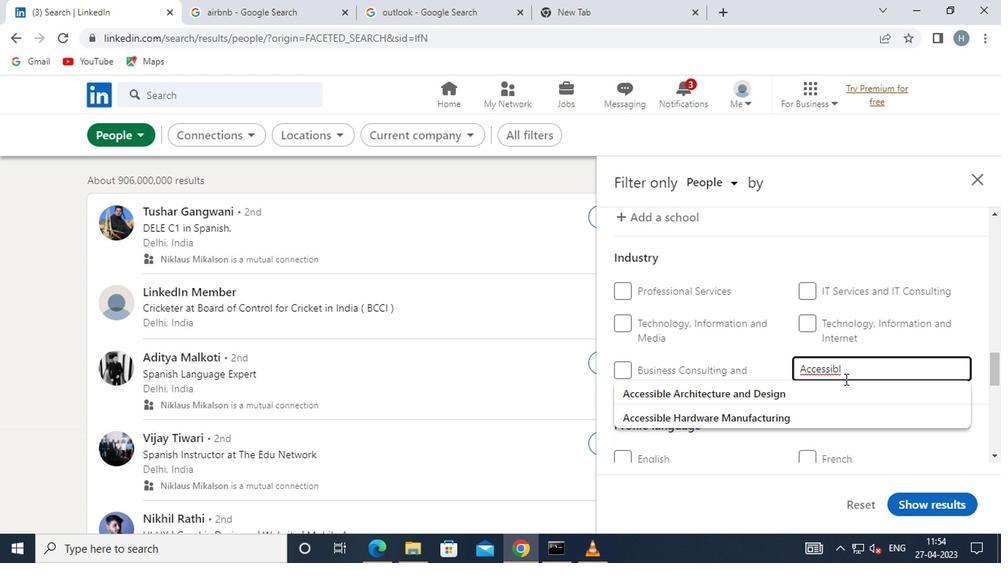 
Action: Key pressed <Key.backspace><Key.backspace>
Screenshot: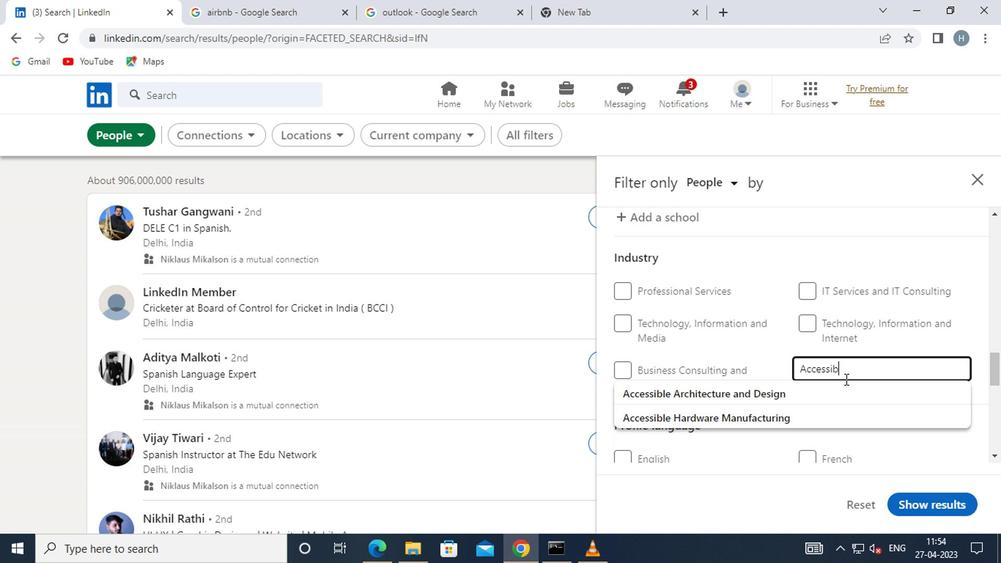 
Action: Mouse moved to (765, 413)
Screenshot: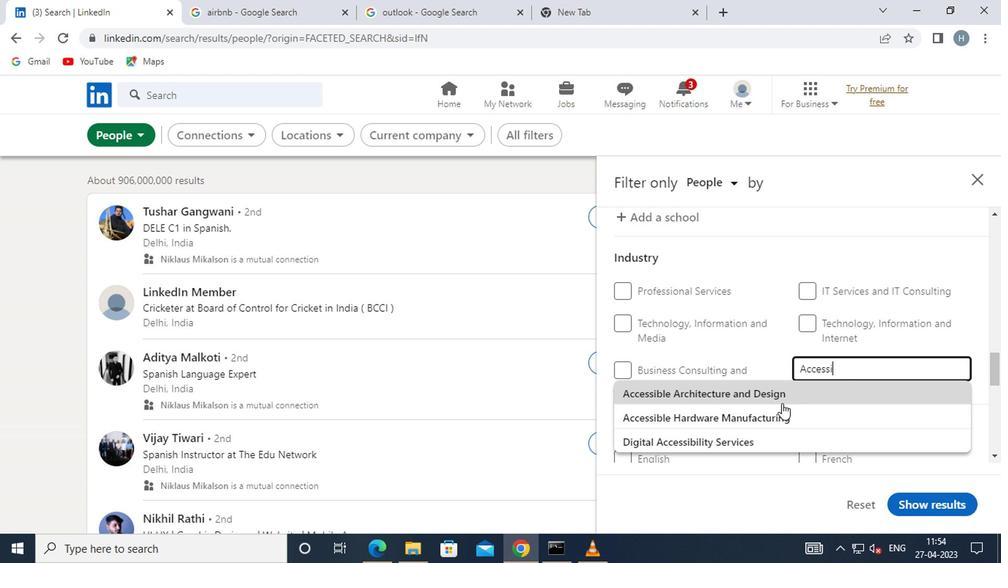 
Action: Mouse pressed left at (765, 413)
Screenshot: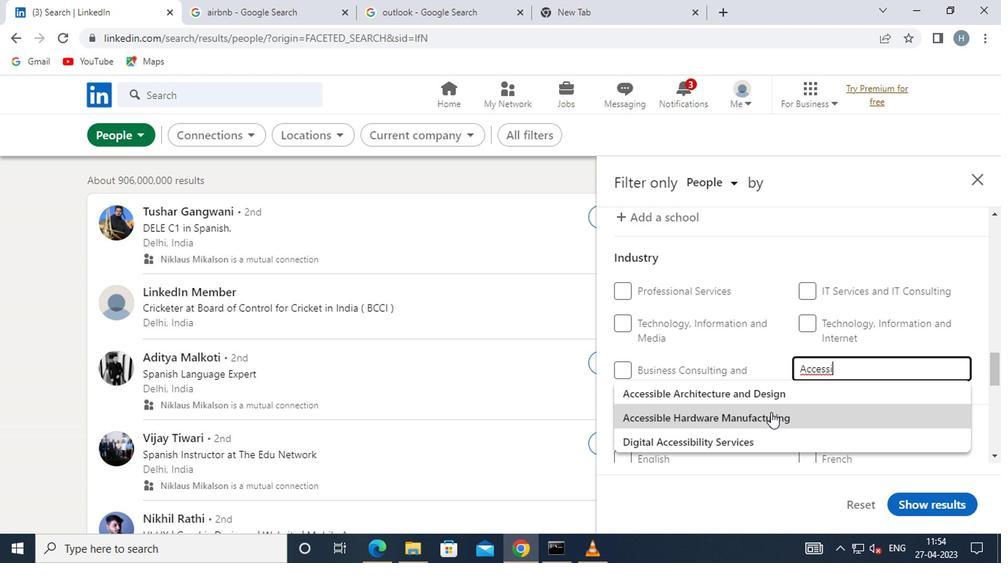 
Action: Mouse moved to (733, 368)
Screenshot: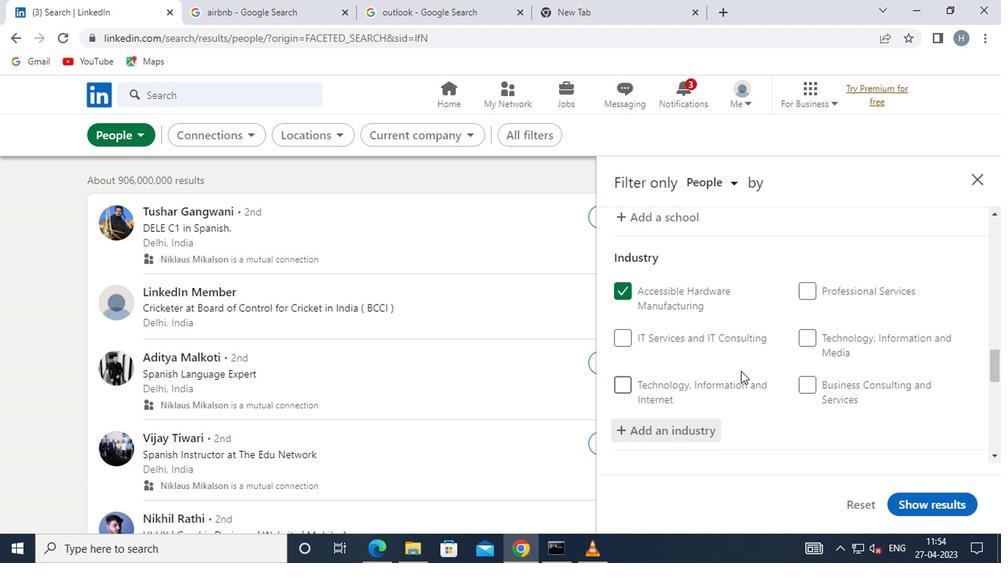 
Action: Mouse scrolled (733, 367) with delta (0, 0)
Screenshot: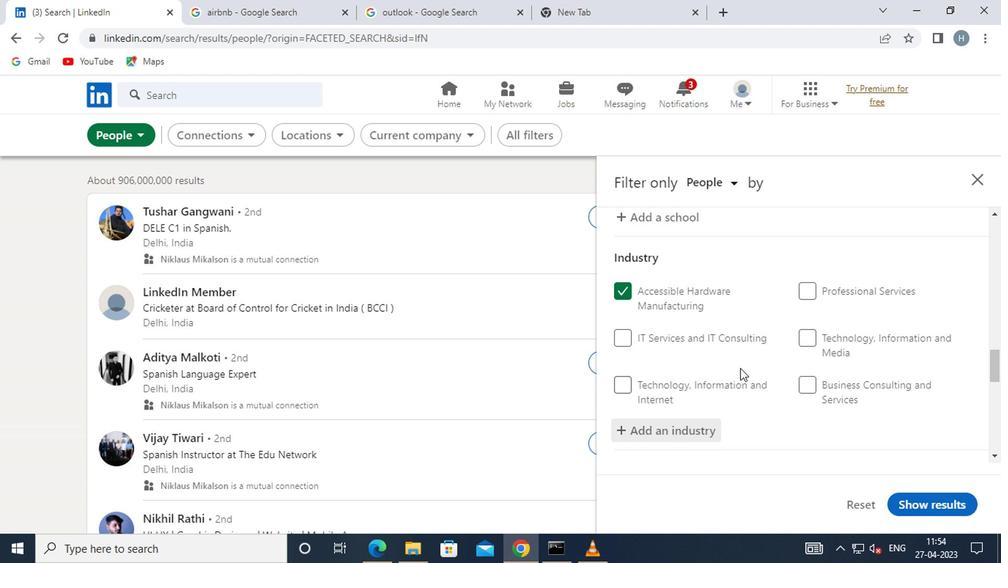 
Action: Mouse scrolled (733, 367) with delta (0, 0)
Screenshot: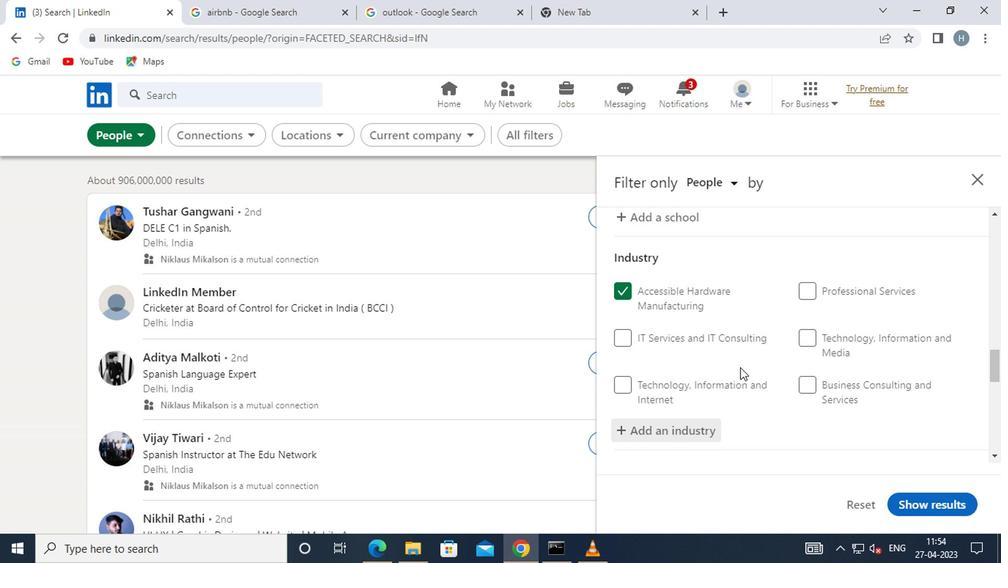 
Action: Mouse moved to (733, 364)
Screenshot: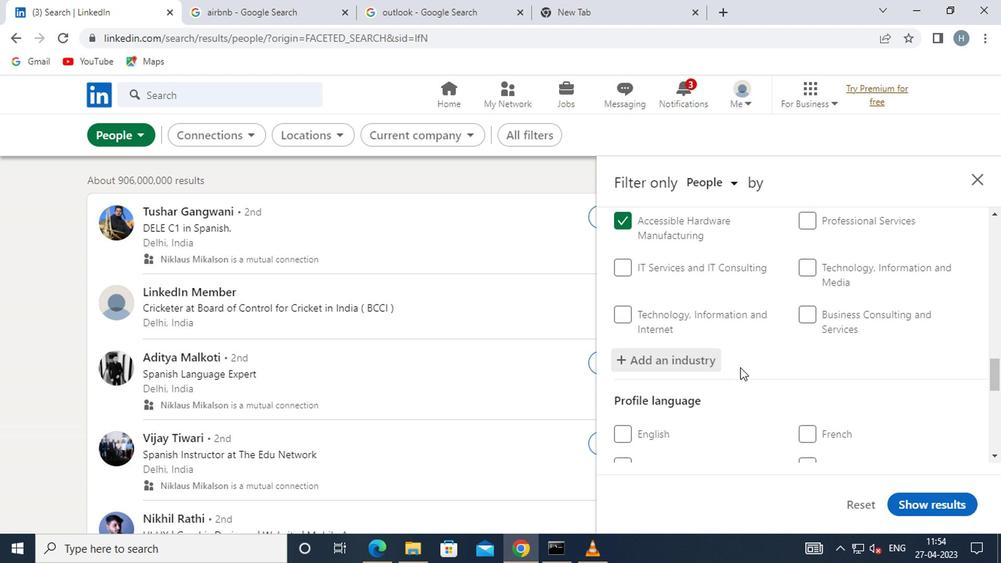
Action: Mouse scrolled (733, 364) with delta (0, 0)
Screenshot: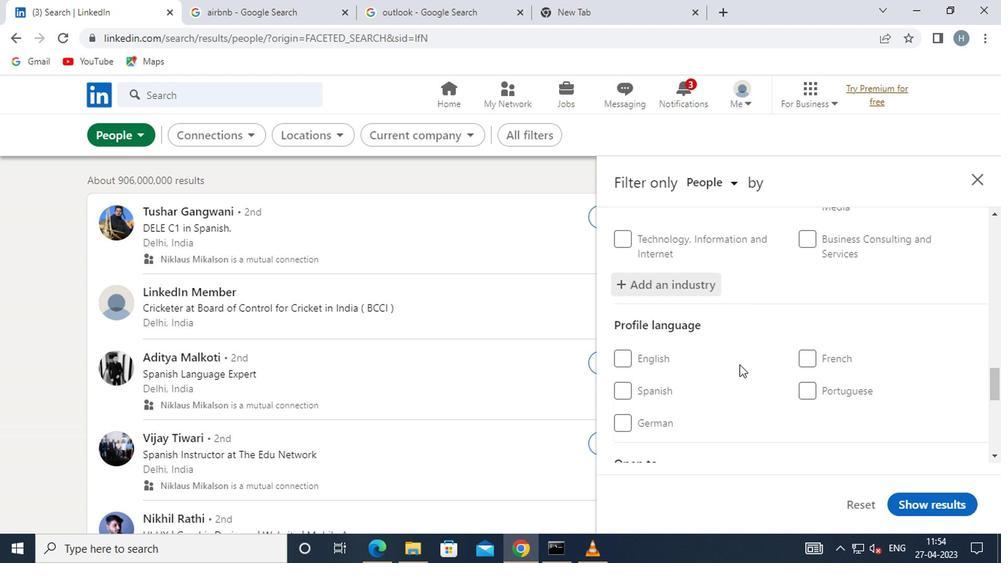 
Action: Mouse moved to (809, 316)
Screenshot: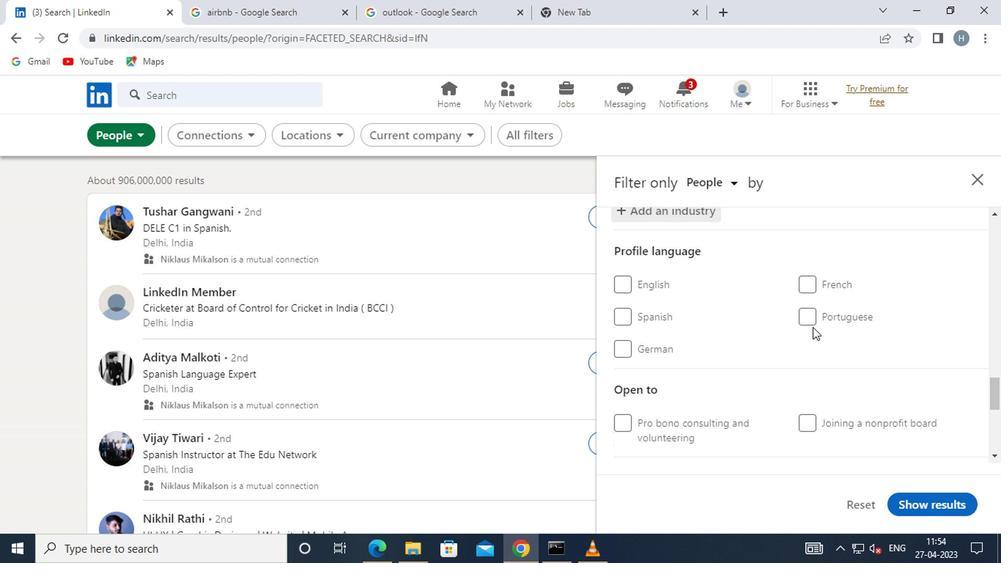 
Action: Mouse pressed left at (809, 316)
Screenshot: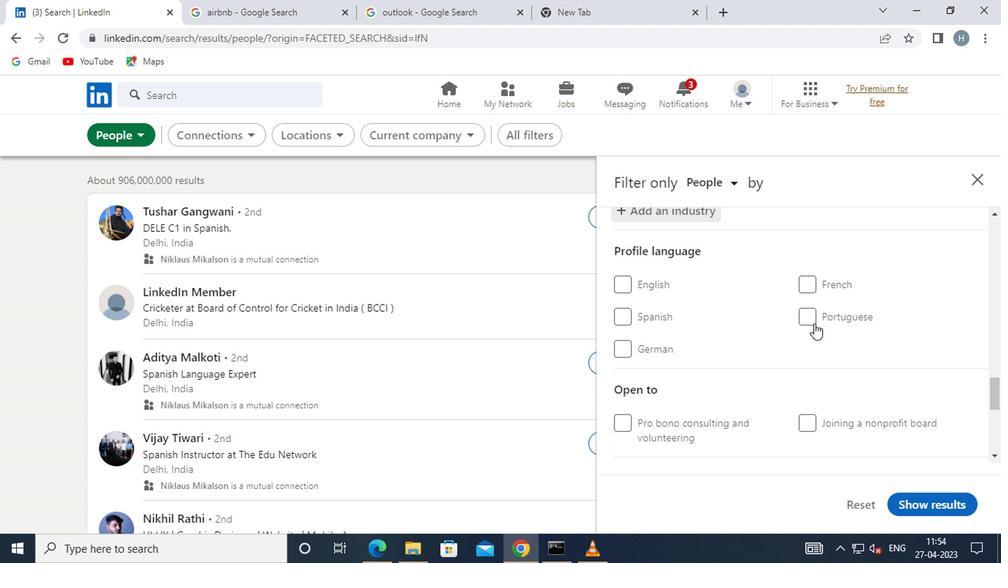 
Action: Mouse moved to (777, 334)
Screenshot: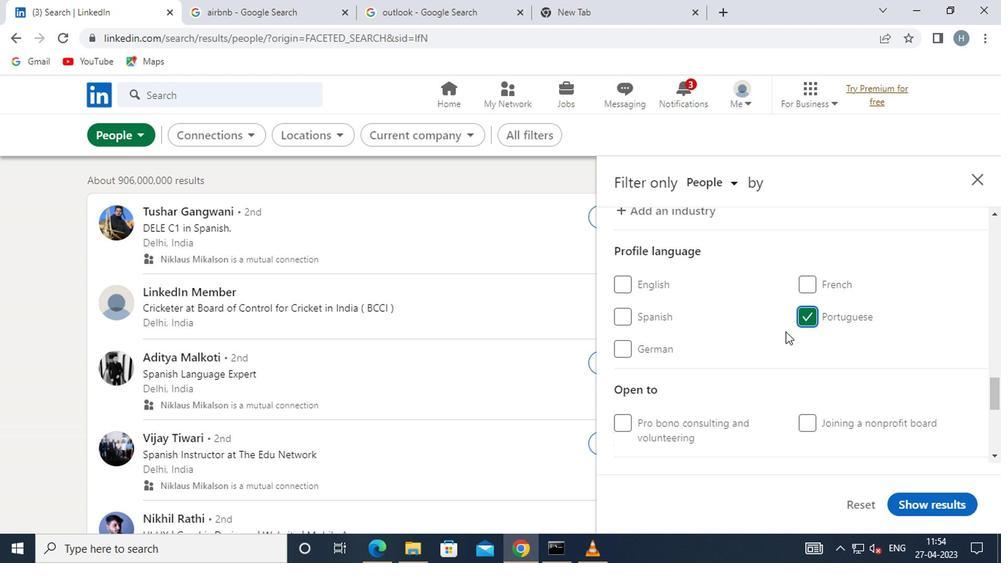 
Action: Mouse scrolled (777, 333) with delta (0, -1)
Screenshot: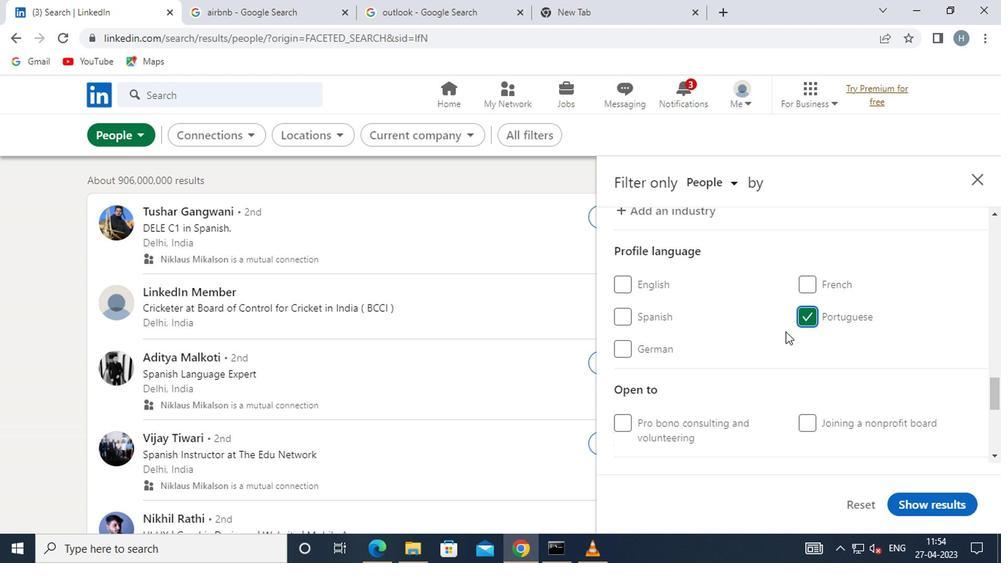 
Action: Mouse moved to (777, 335)
Screenshot: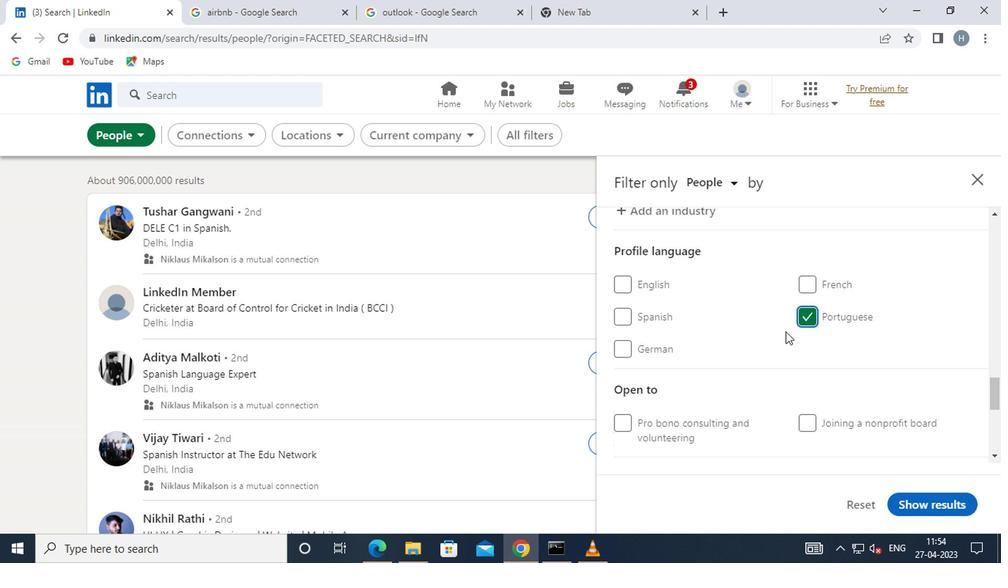 
Action: Mouse scrolled (777, 334) with delta (0, 0)
Screenshot: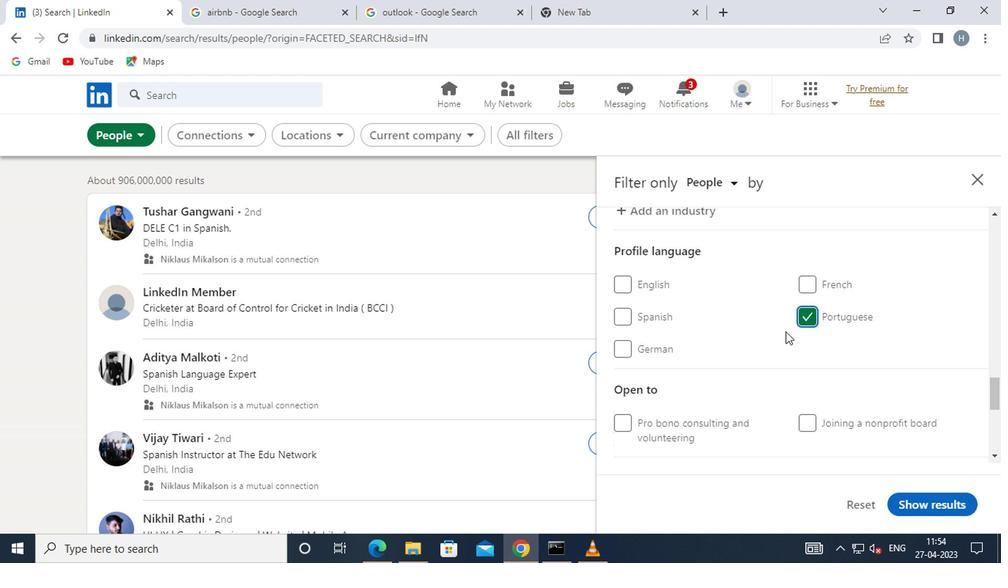 
Action: Mouse scrolled (777, 334) with delta (0, 0)
Screenshot: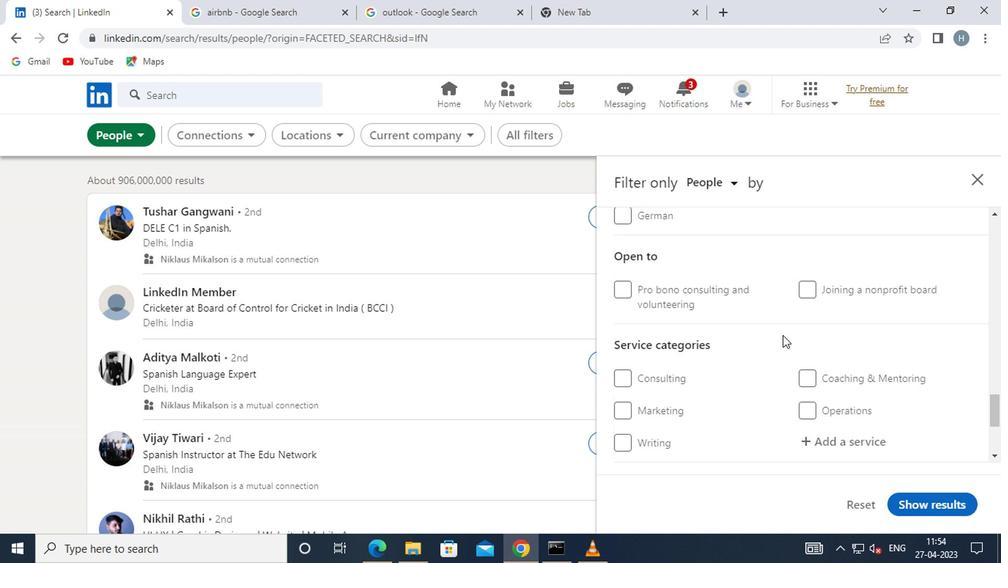 
Action: Mouse moved to (811, 355)
Screenshot: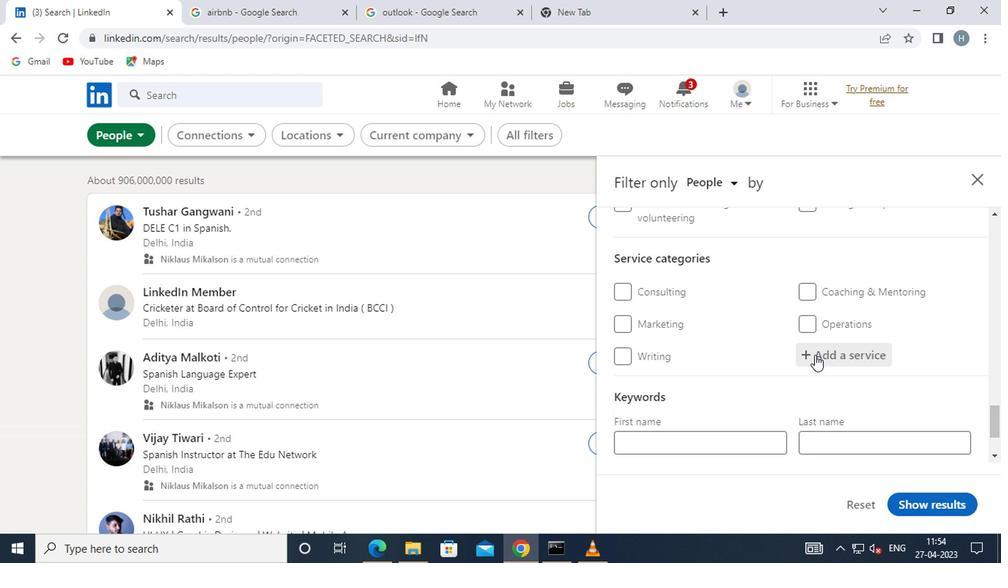 
Action: Mouse pressed left at (811, 355)
Screenshot: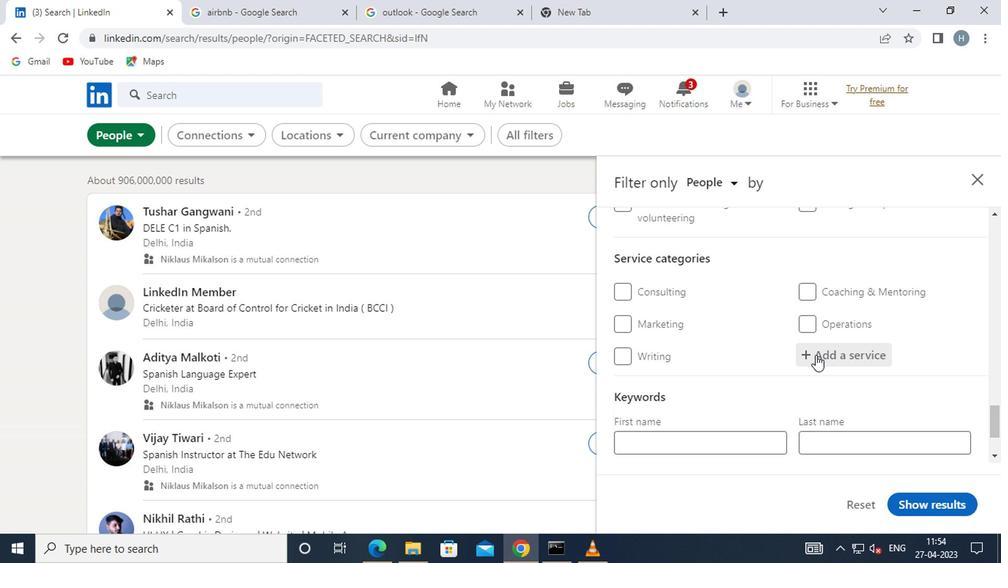 
Action: Key pressed FINANCIAL<Key.space>R
Screenshot: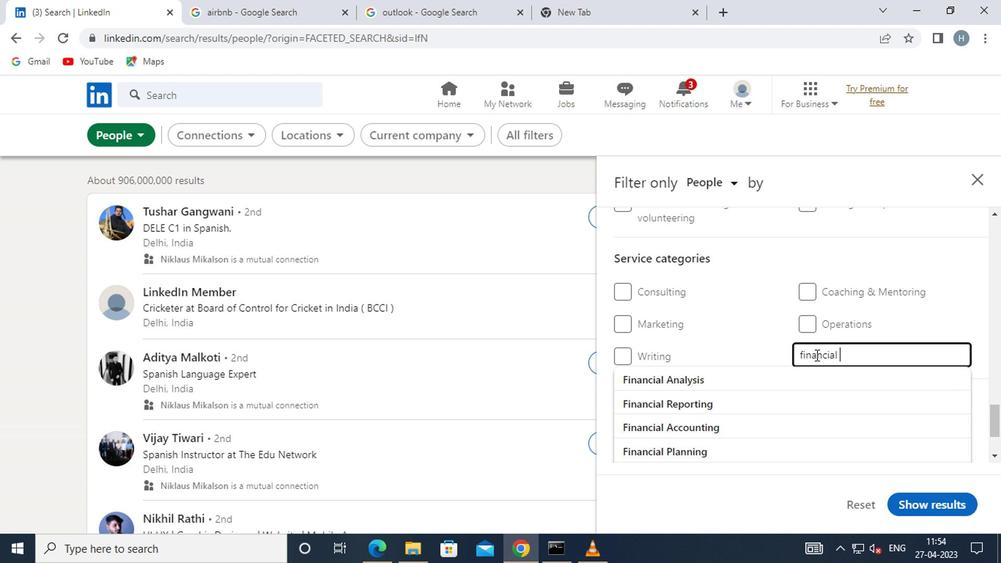 
Action: Mouse moved to (727, 377)
Screenshot: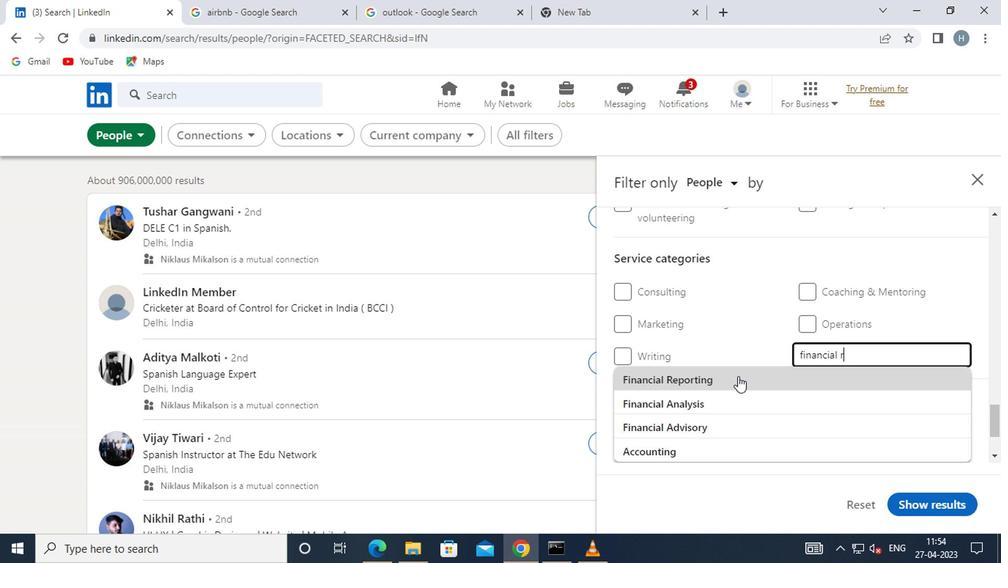 
Action: Mouse pressed left at (727, 377)
Screenshot: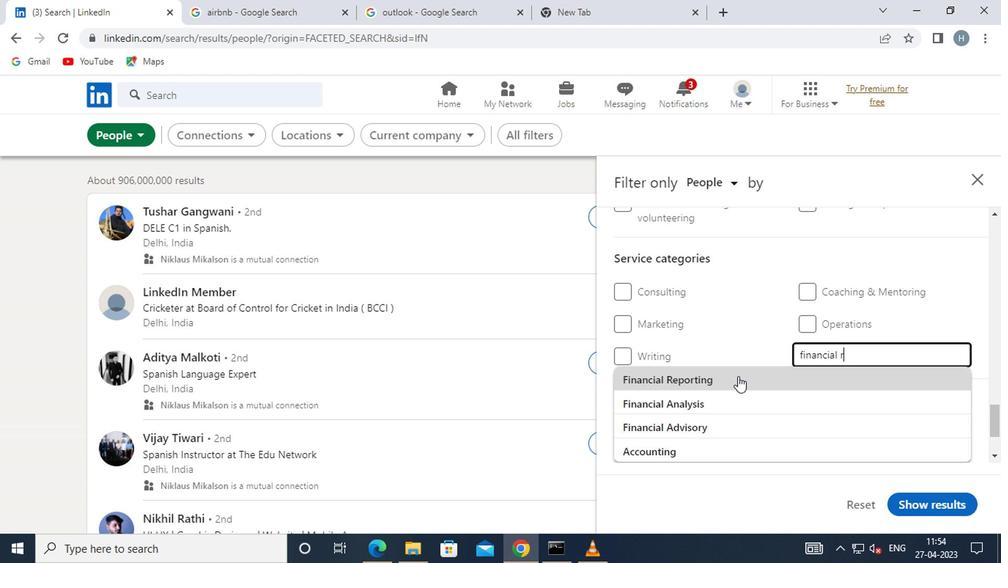 
Action: Mouse scrolled (727, 376) with delta (0, 0)
Screenshot: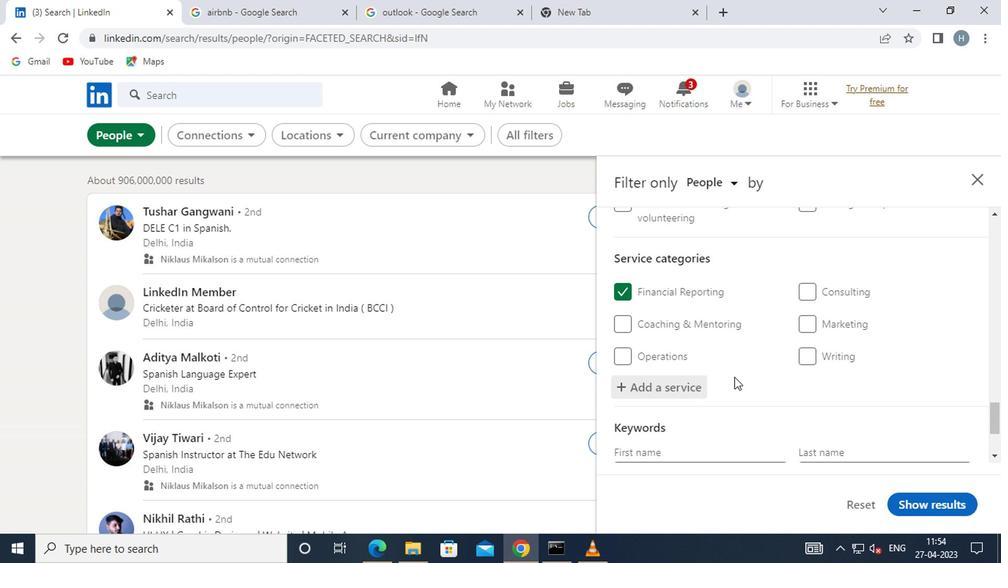 
Action: Mouse scrolled (727, 376) with delta (0, 0)
Screenshot: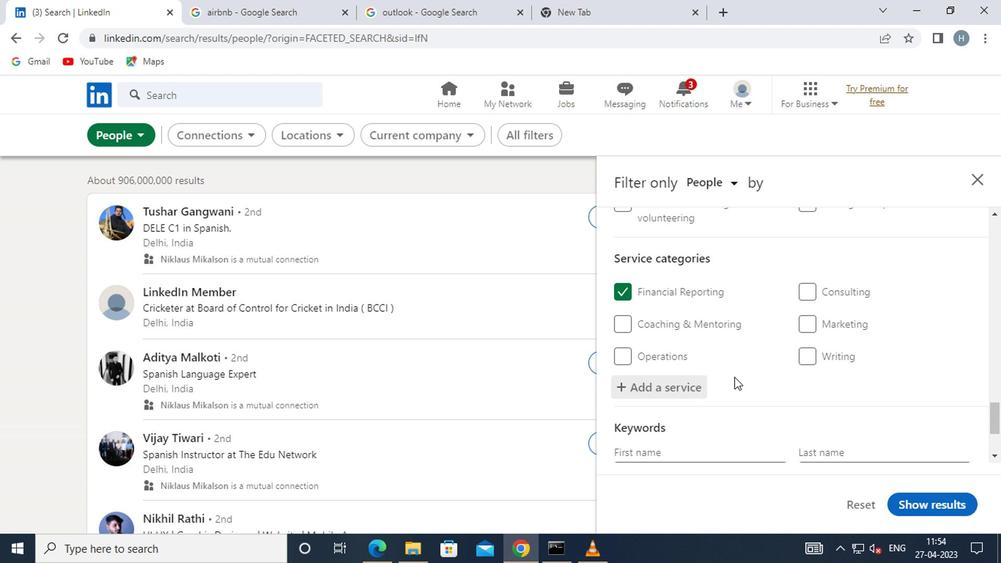 
Action: Mouse moved to (726, 378)
Screenshot: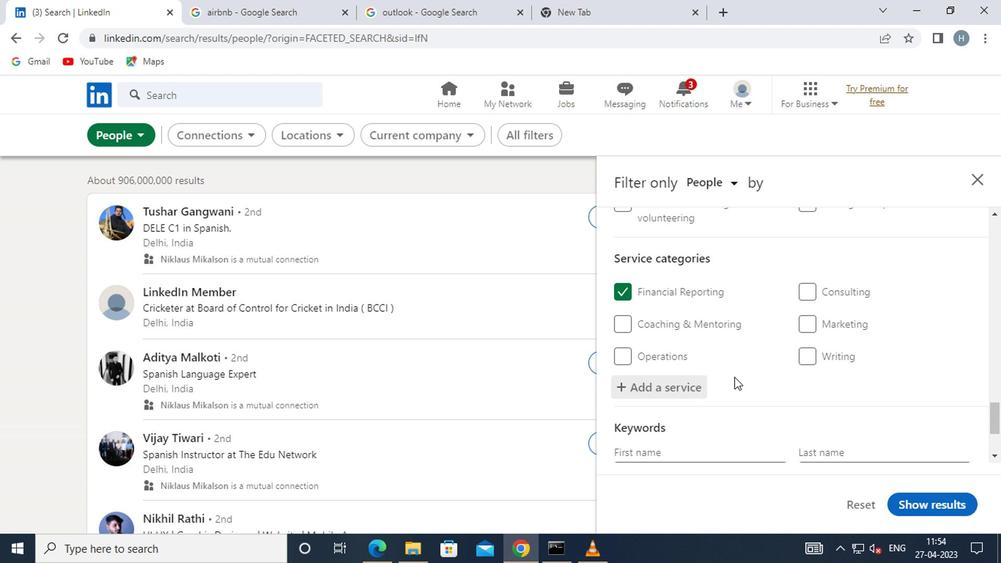 
Action: Mouse scrolled (726, 377) with delta (0, -1)
Screenshot: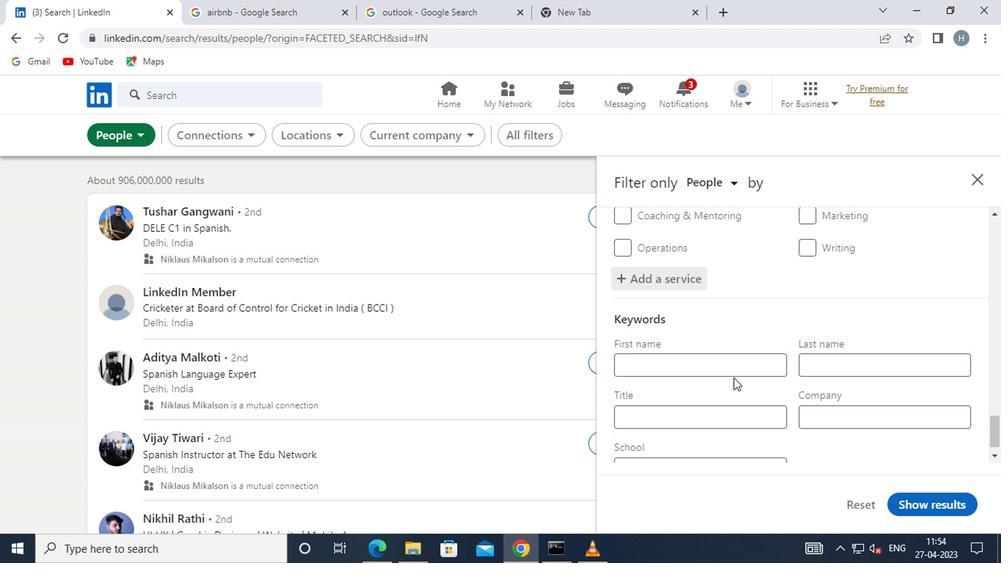 
Action: Mouse moved to (714, 390)
Screenshot: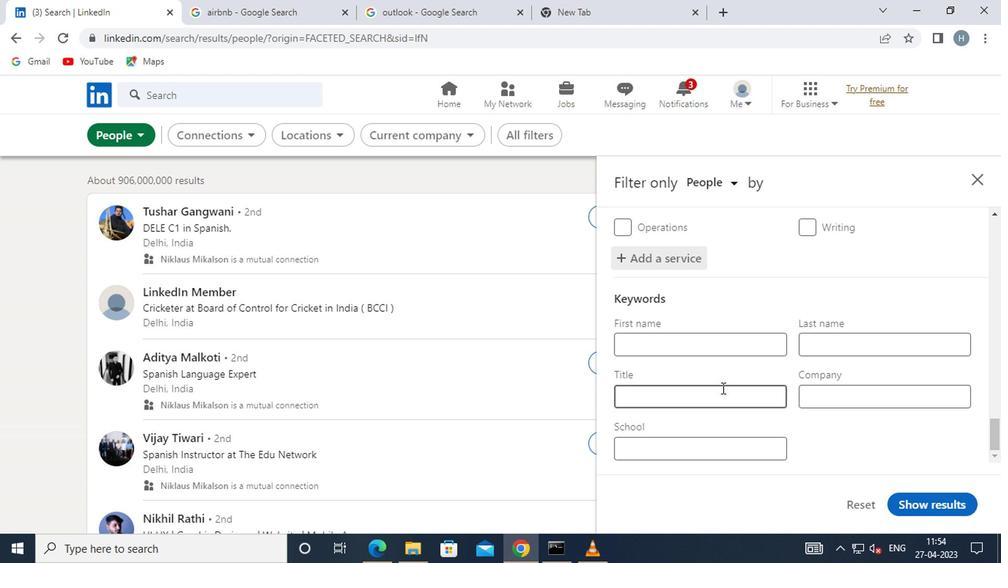 
Action: Mouse pressed left at (714, 390)
Screenshot: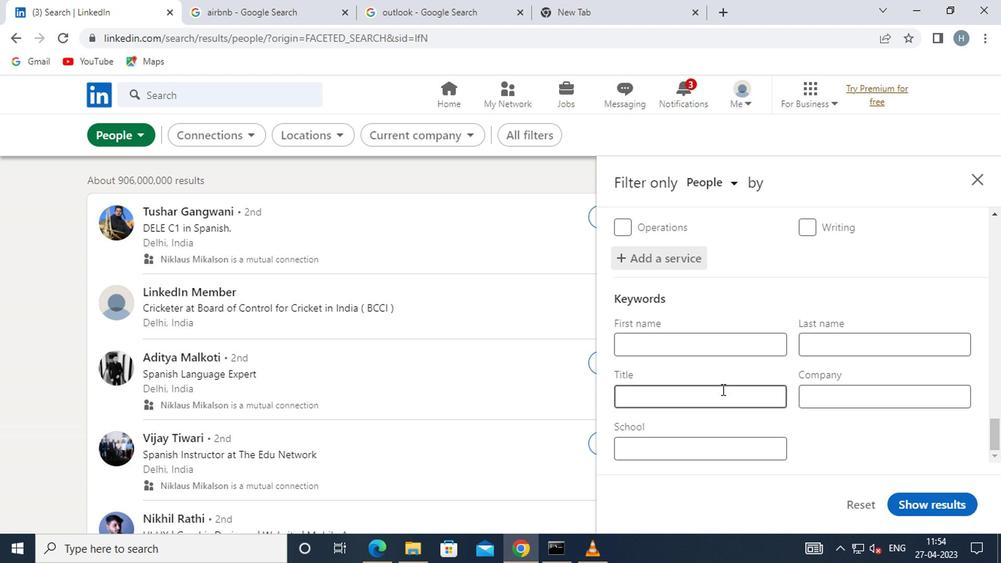
Action: Mouse moved to (714, 391)
Screenshot: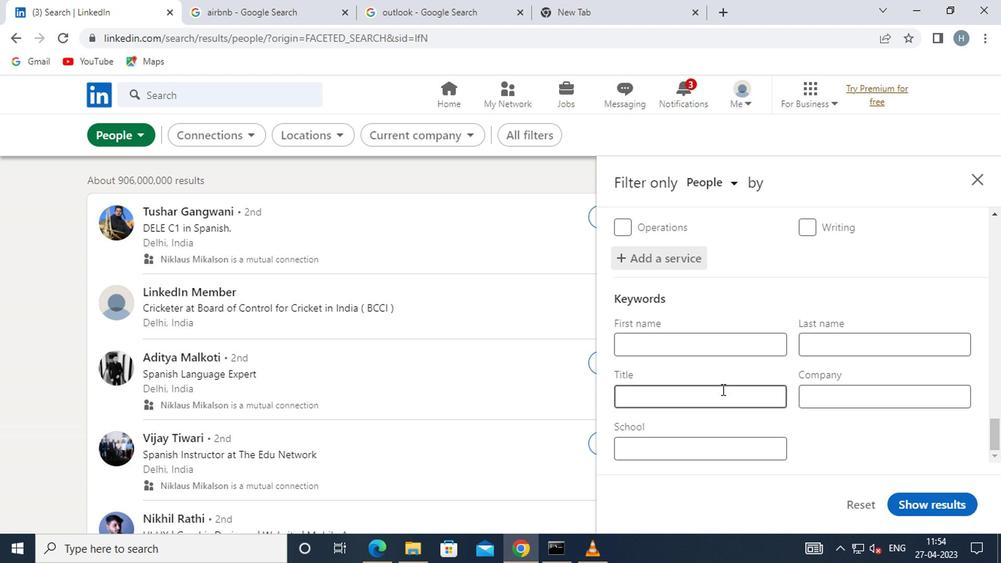 
Action: Key pressed <Key.shift><Key.shift>B2<Key.shift>B<Key.space><Key.shift>SALES<Key.space><Key.shift>SPECIALIST
Screenshot: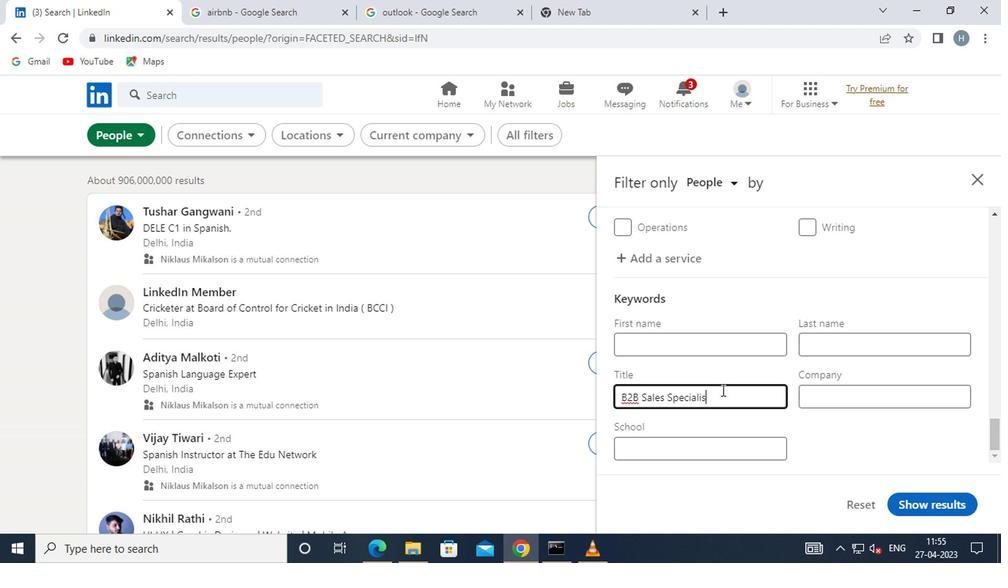 
Action: Mouse moved to (908, 507)
Screenshot: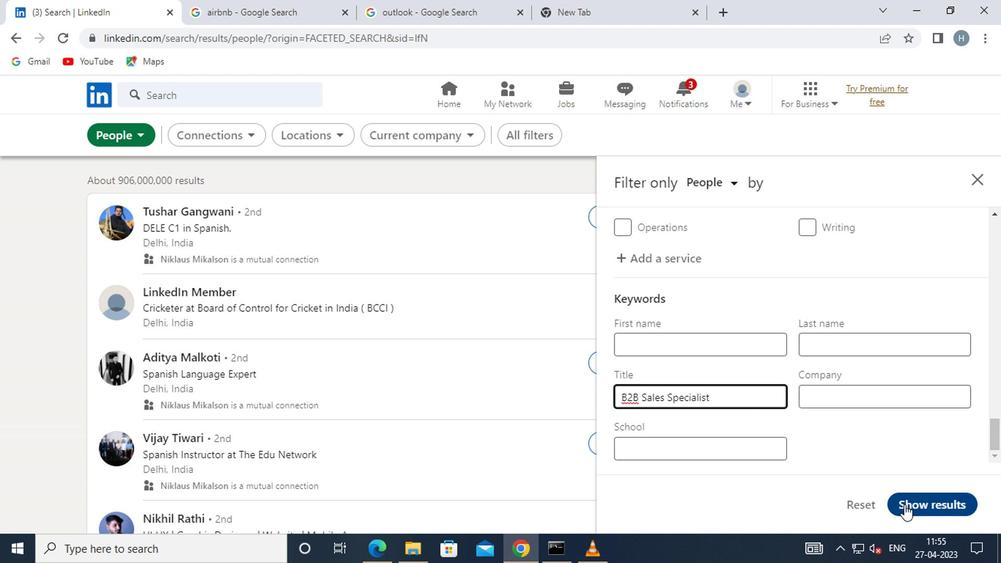 
Action: Mouse pressed left at (908, 507)
Screenshot: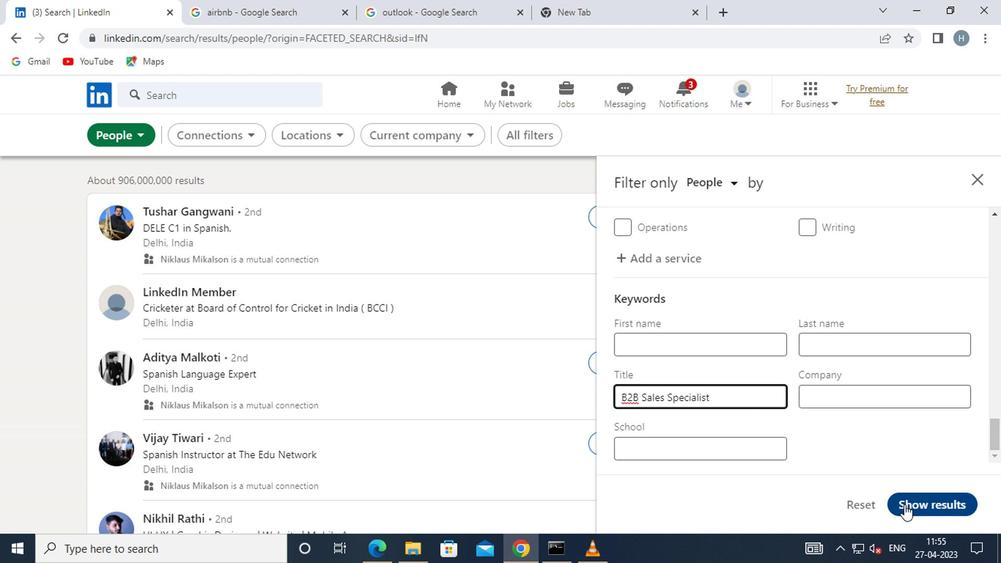 
Action: Mouse moved to (717, 304)
Screenshot: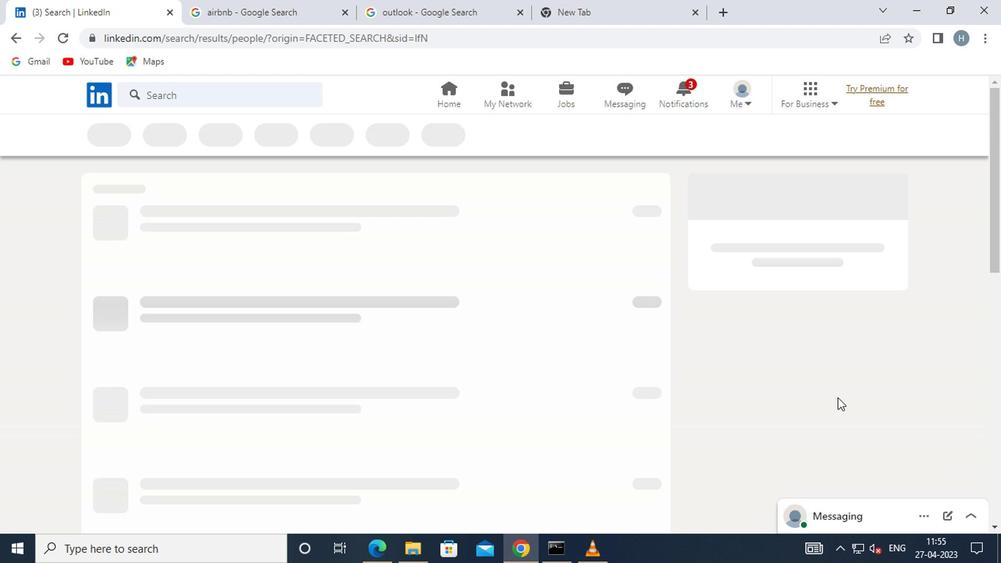 
